 Task: Create a sub task Gather and Analyse Requirements for the task  Develop a new online tool for online course scheduling in the project BrainBoost , assign it to team member softage.5@softage.net and update the status of the sub task to  Off Track , set the priority of the sub task to High
Action: Mouse moved to (500, 401)
Screenshot: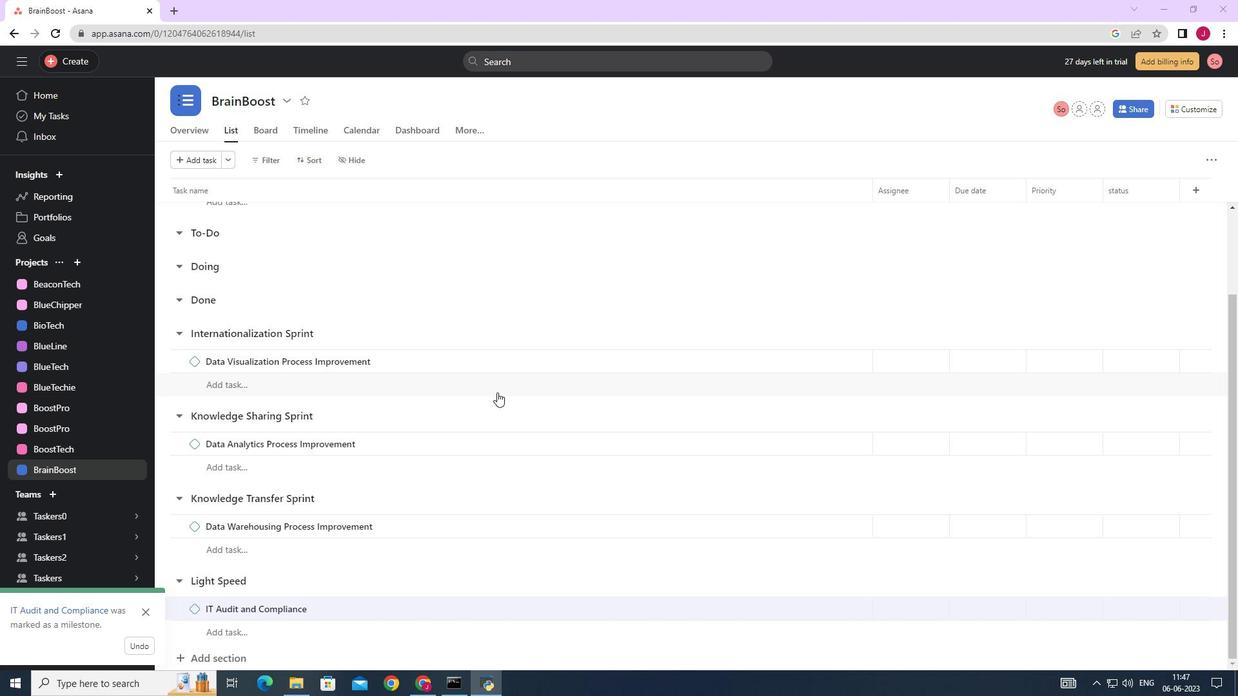
Action: Mouse scrolled (498, 397) with delta (0, 0)
Screenshot: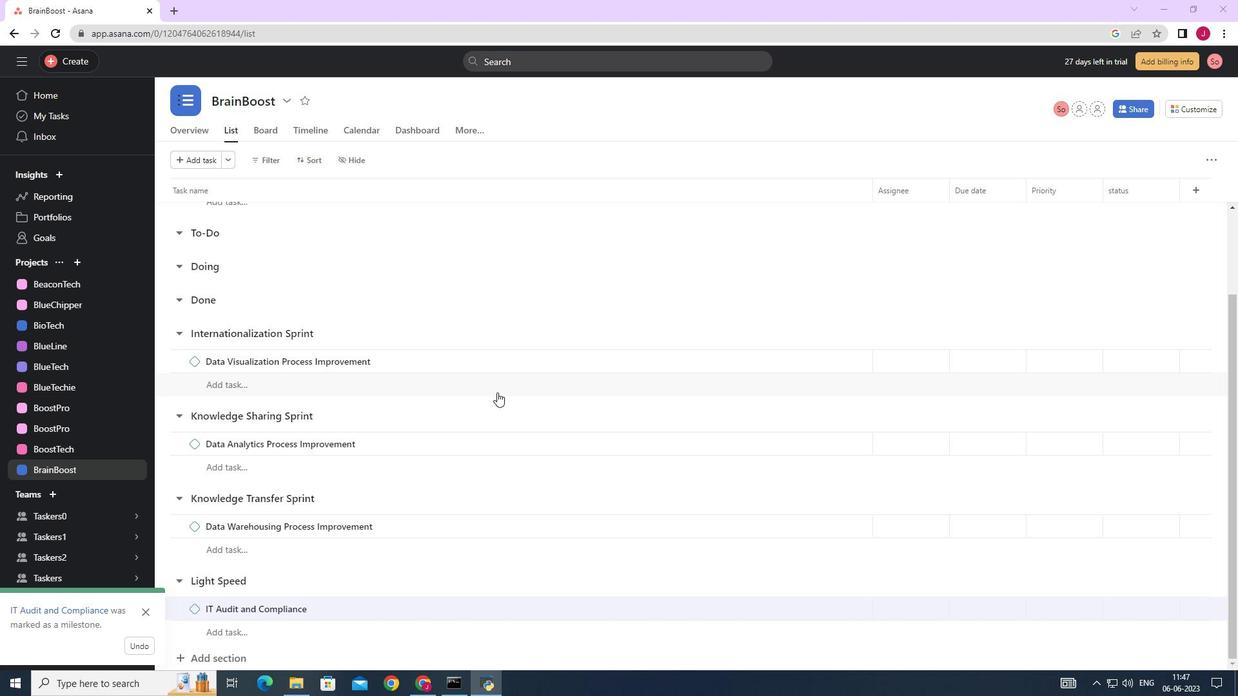 
Action: Mouse moved to (500, 402)
Screenshot: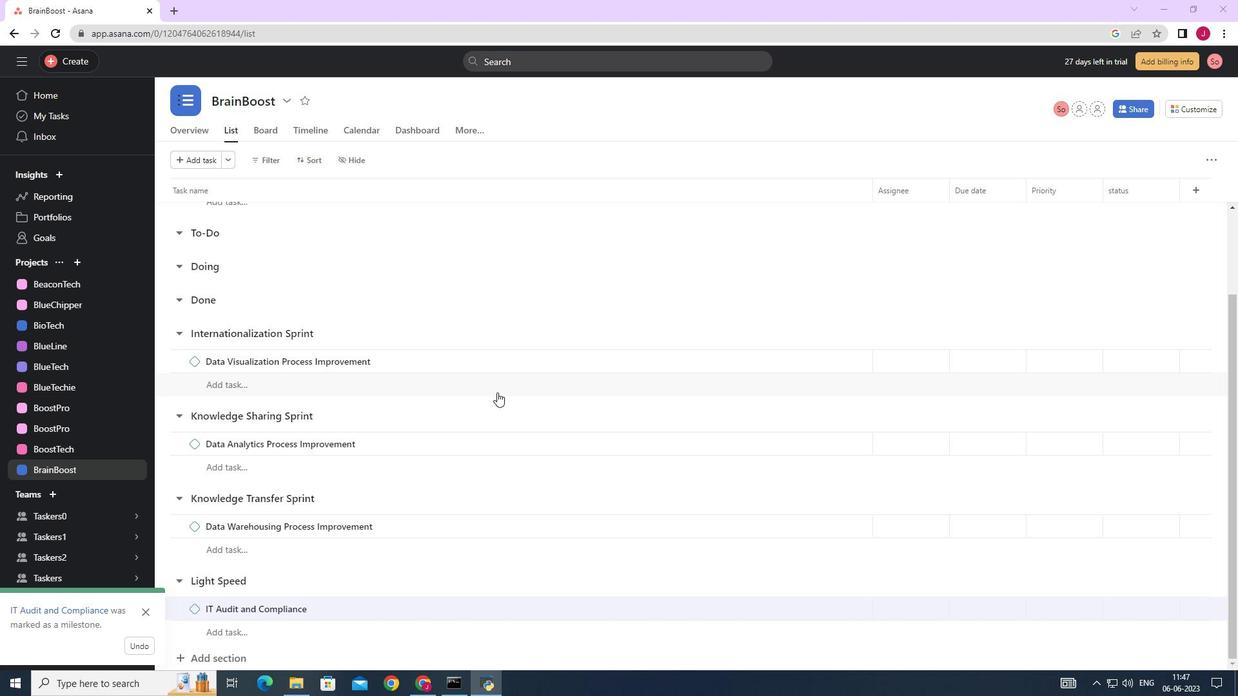 
Action: Mouse scrolled (500, 400) with delta (0, 0)
Screenshot: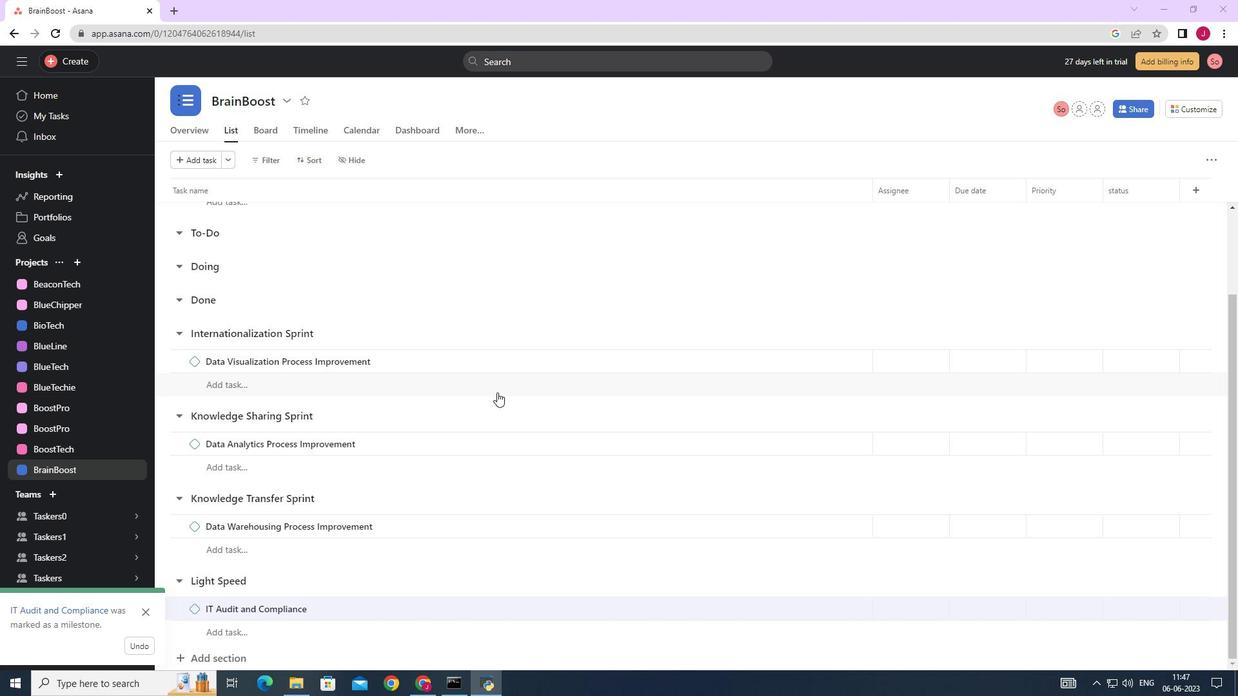 
Action: Mouse moved to (500, 402)
Screenshot: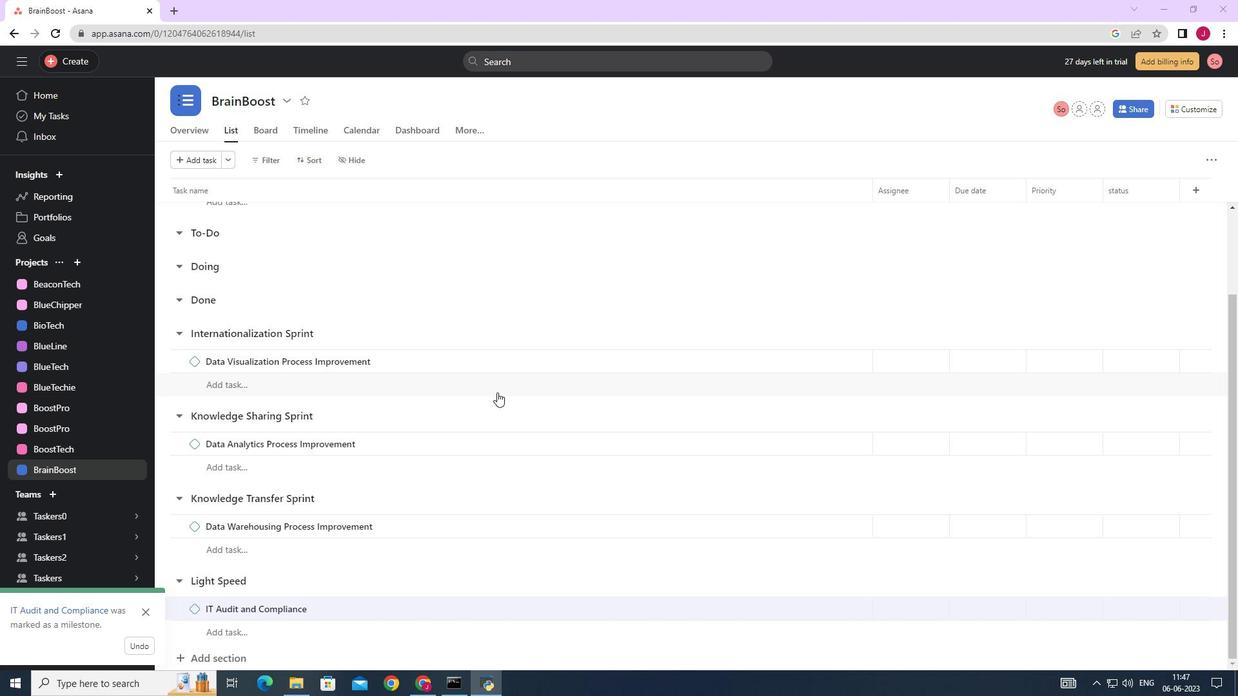 
Action: Mouse scrolled (500, 400) with delta (0, 0)
Screenshot: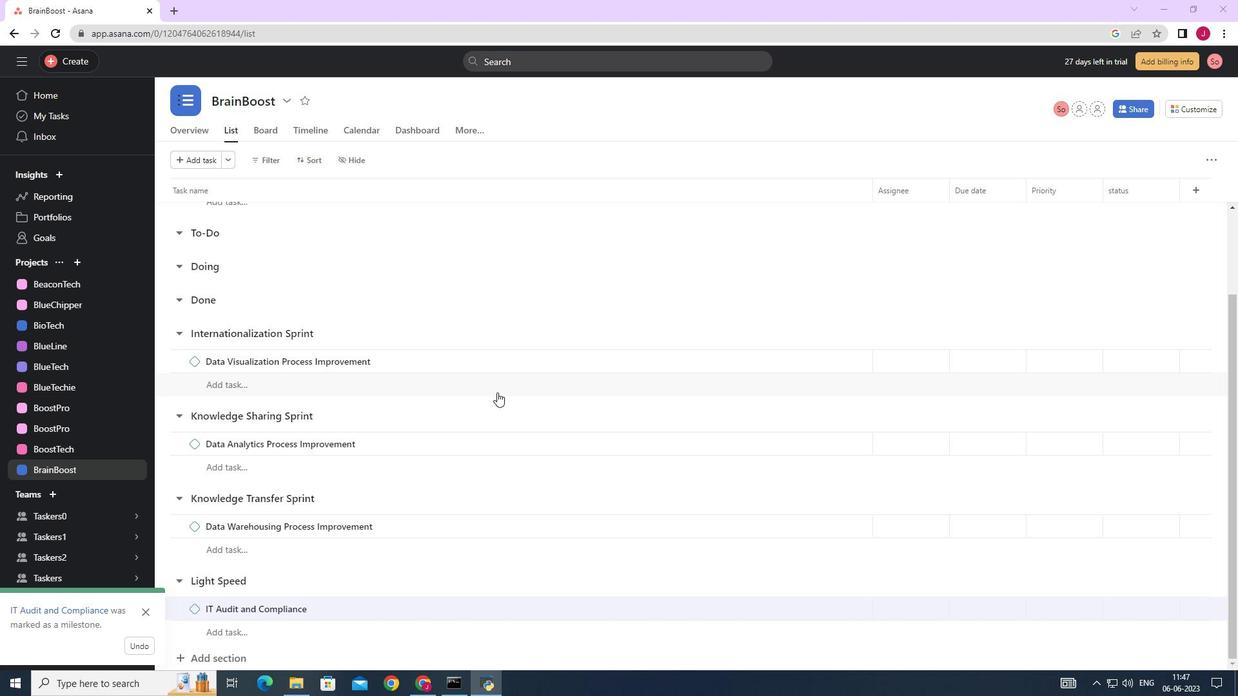 
Action: Mouse moved to (502, 403)
Screenshot: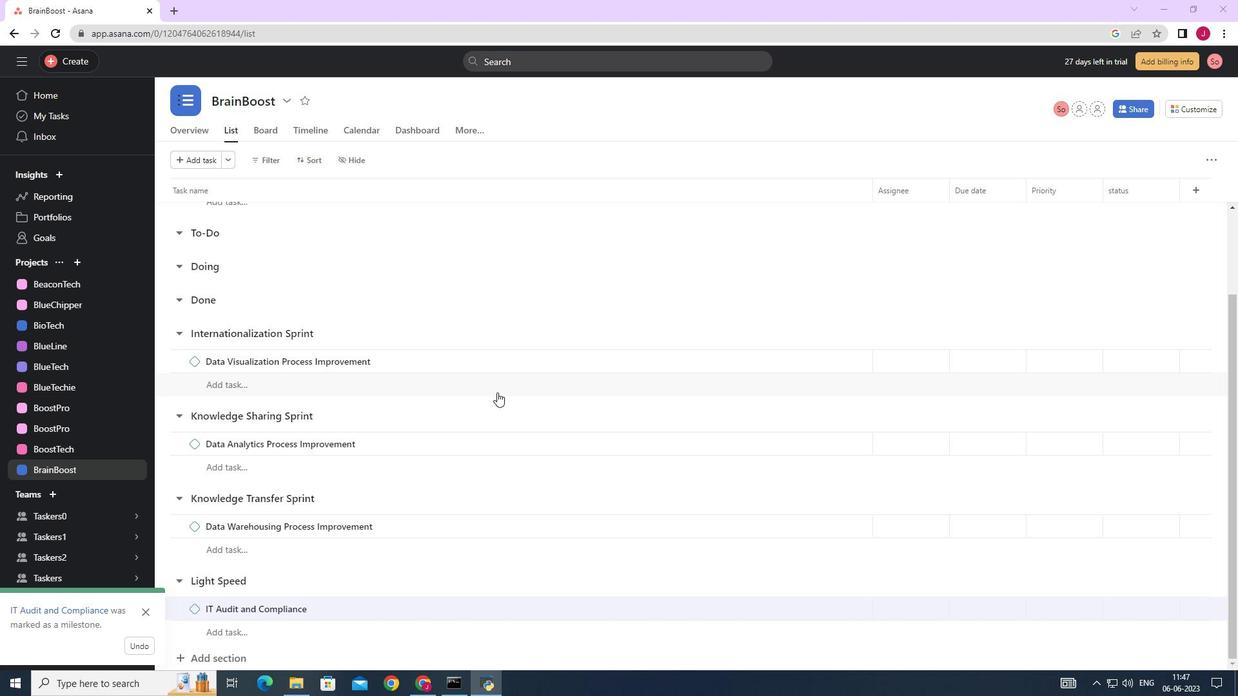
Action: Mouse scrolled (500, 402) with delta (0, 0)
Screenshot: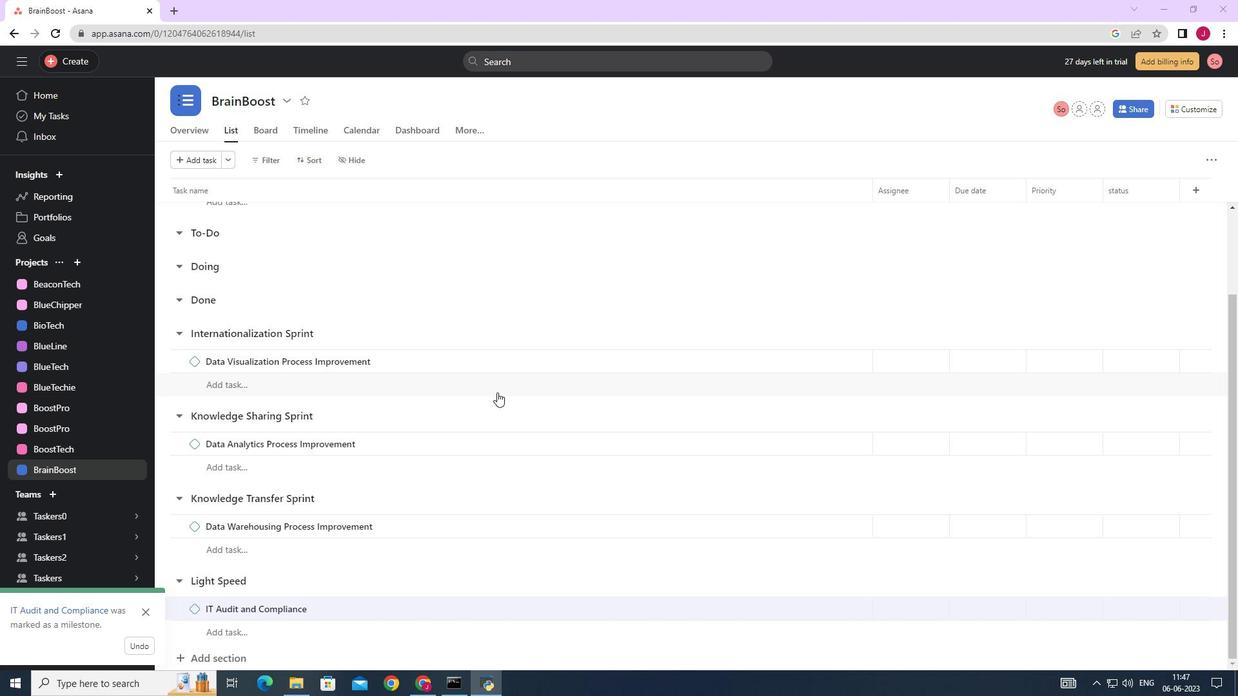 
Action: Mouse moved to (620, 220)
Screenshot: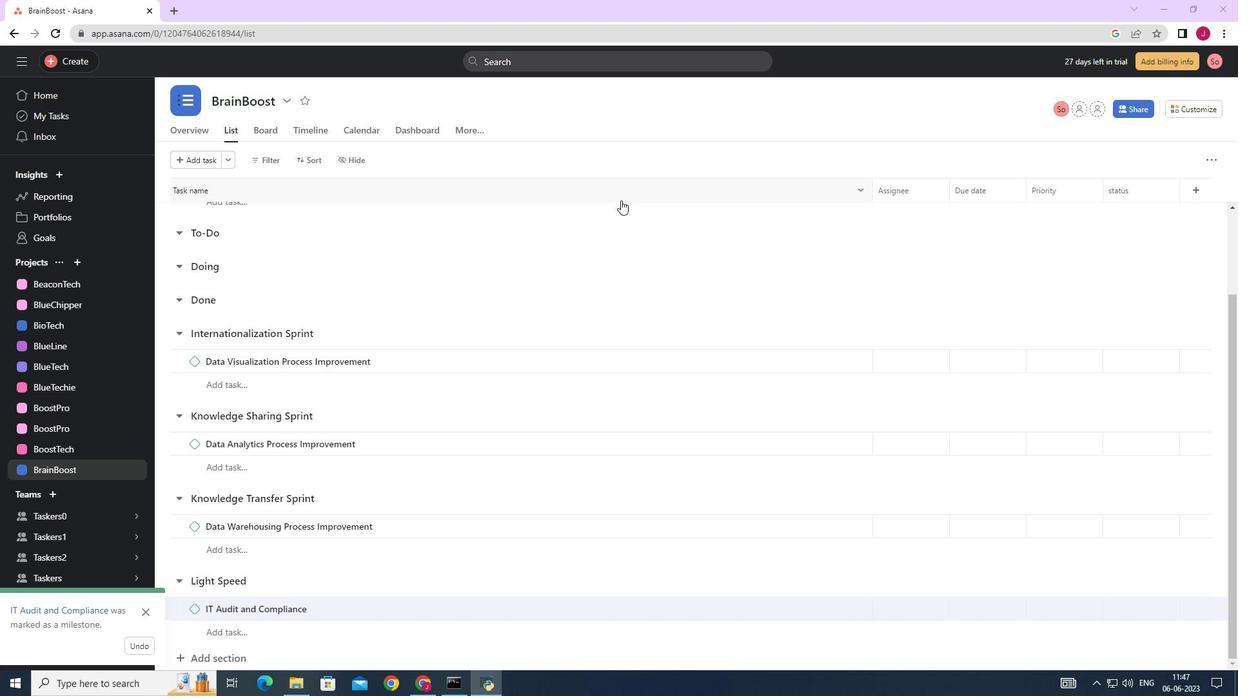 
Action: Mouse scrolled (620, 220) with delta (0, 0)
Screenshot: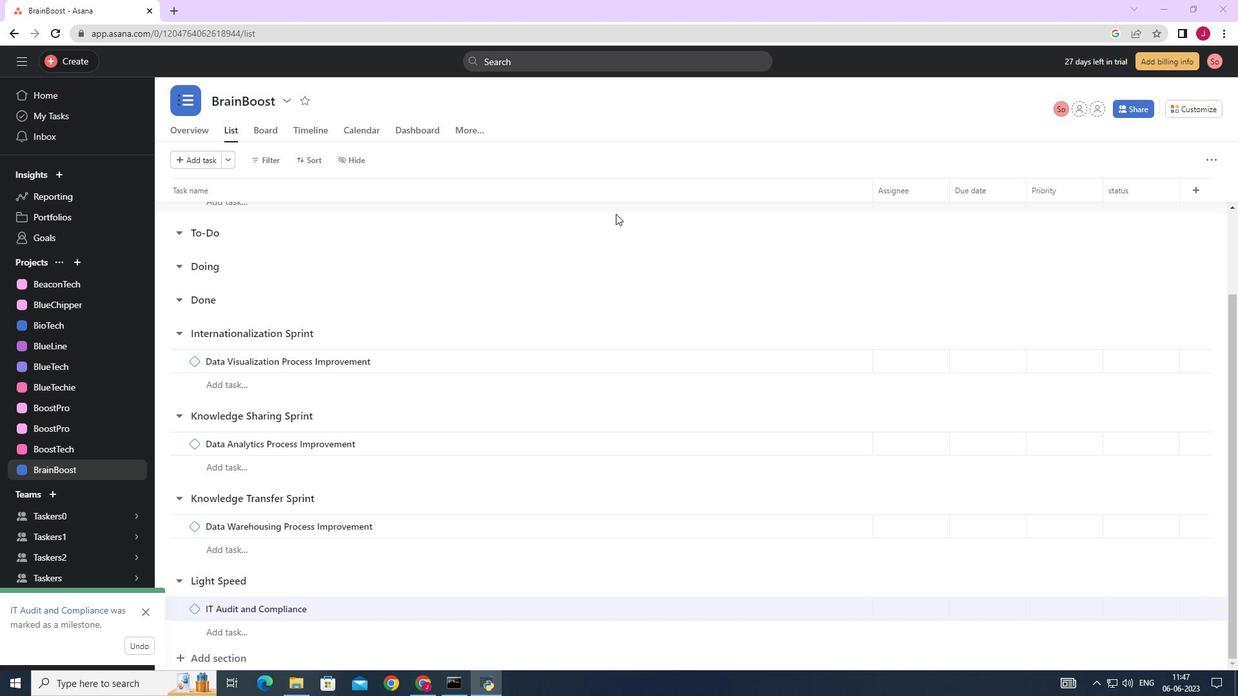 
Action: Mouse scrolled (620, 220) with delta (0, 0)
Screenshot: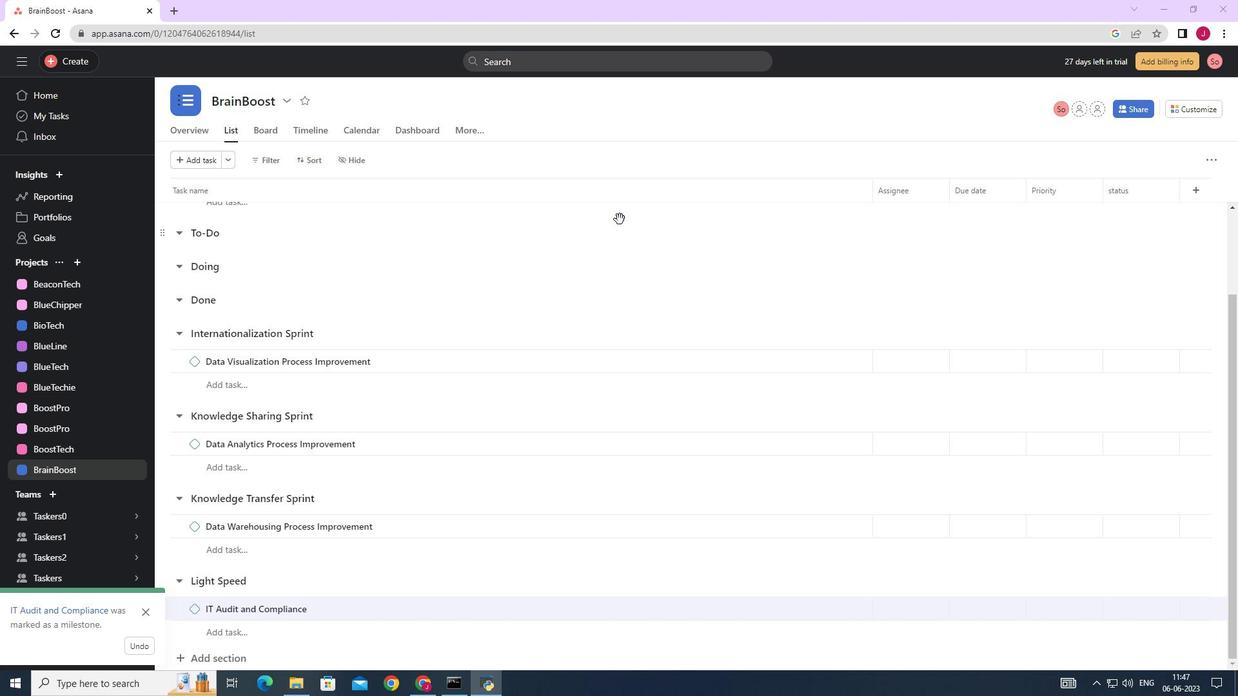 
Action: Mouse scrolled (620, 220) with delta (0, 0)
Screenshot: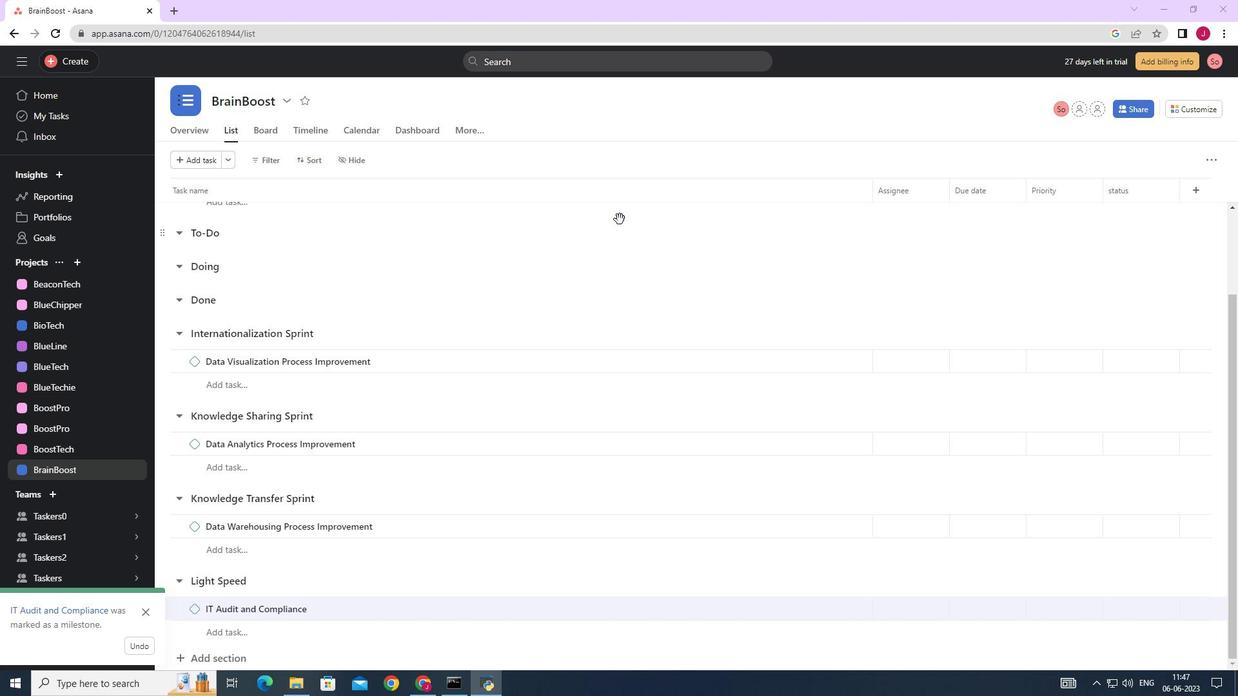 
Action: Mouse scrolled (620, 220) with delta (0, 0)
Screenshot: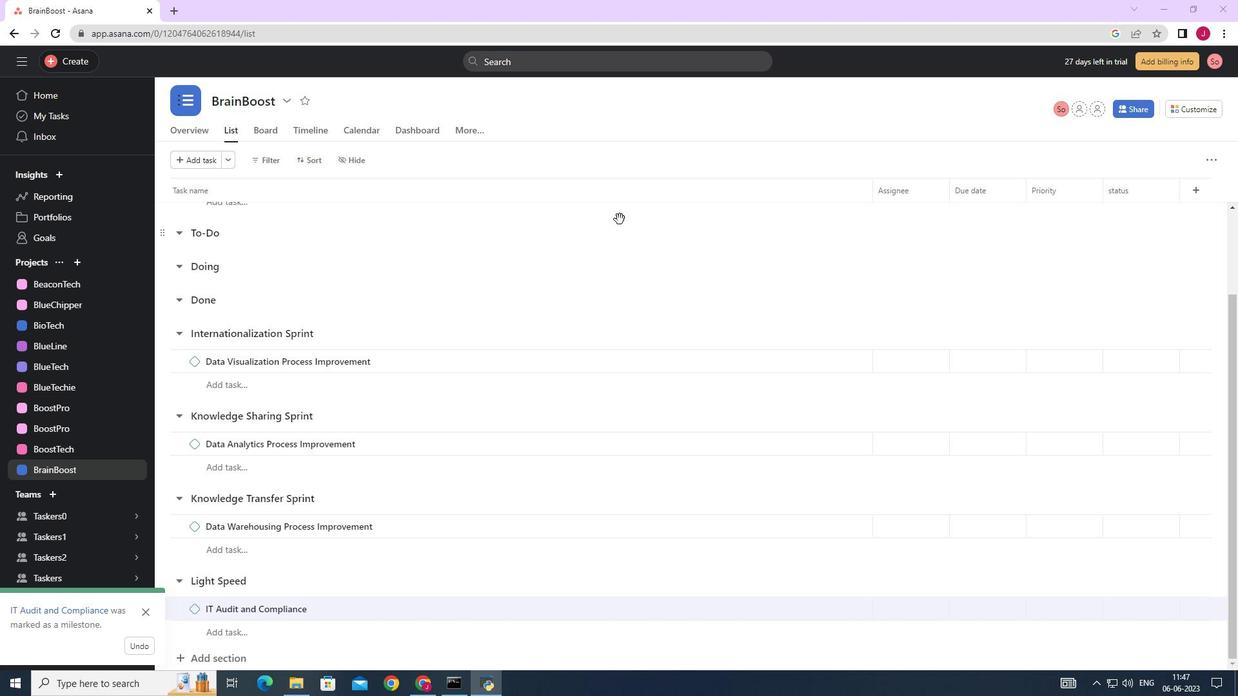 
Action: Mouse moved to (740, 287)
Screenshot: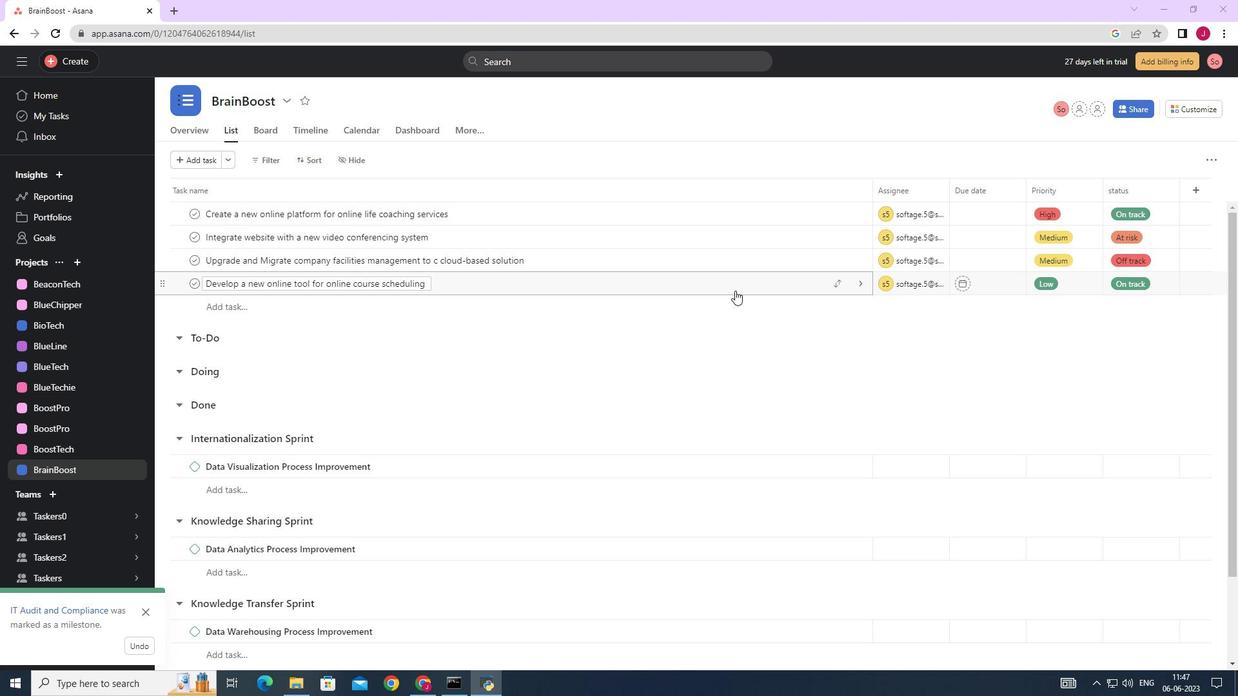 
Action: Mouse pressed left at (740, 287)
Screenshot: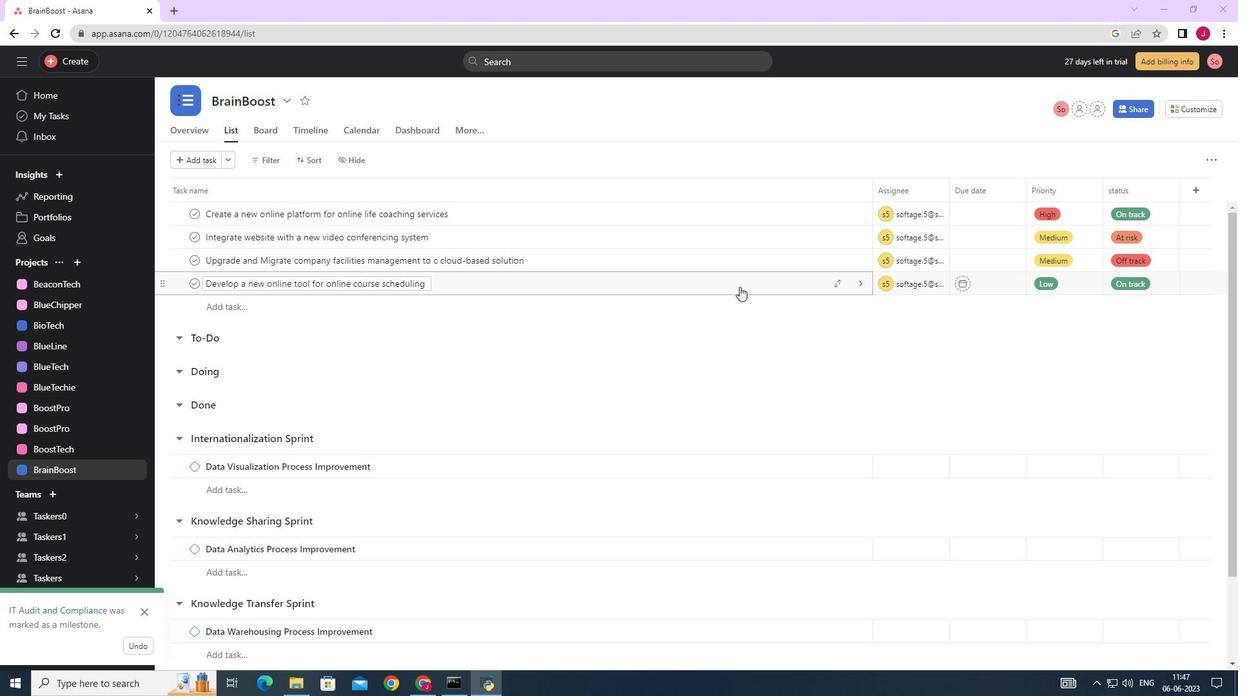 
Action: Mouse moved to (944, 438)
Screenshot: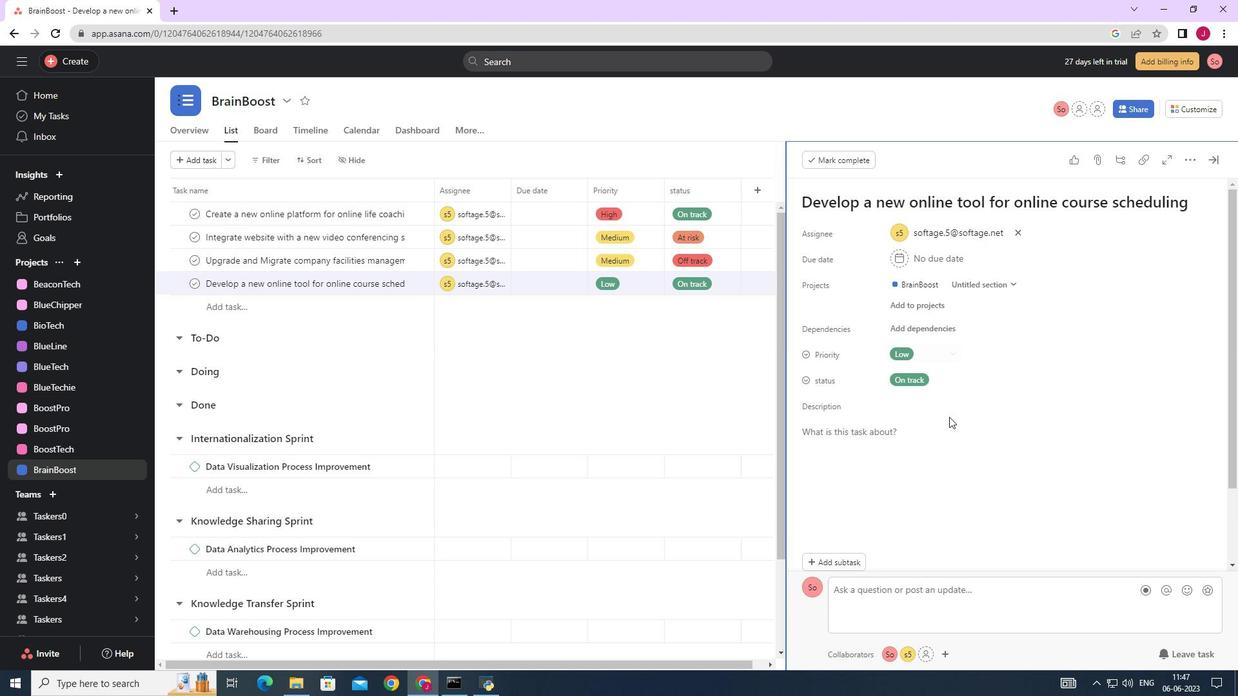 
Action: Mouse scrolled (944, 437) with delta (0, 0)
Screenshot: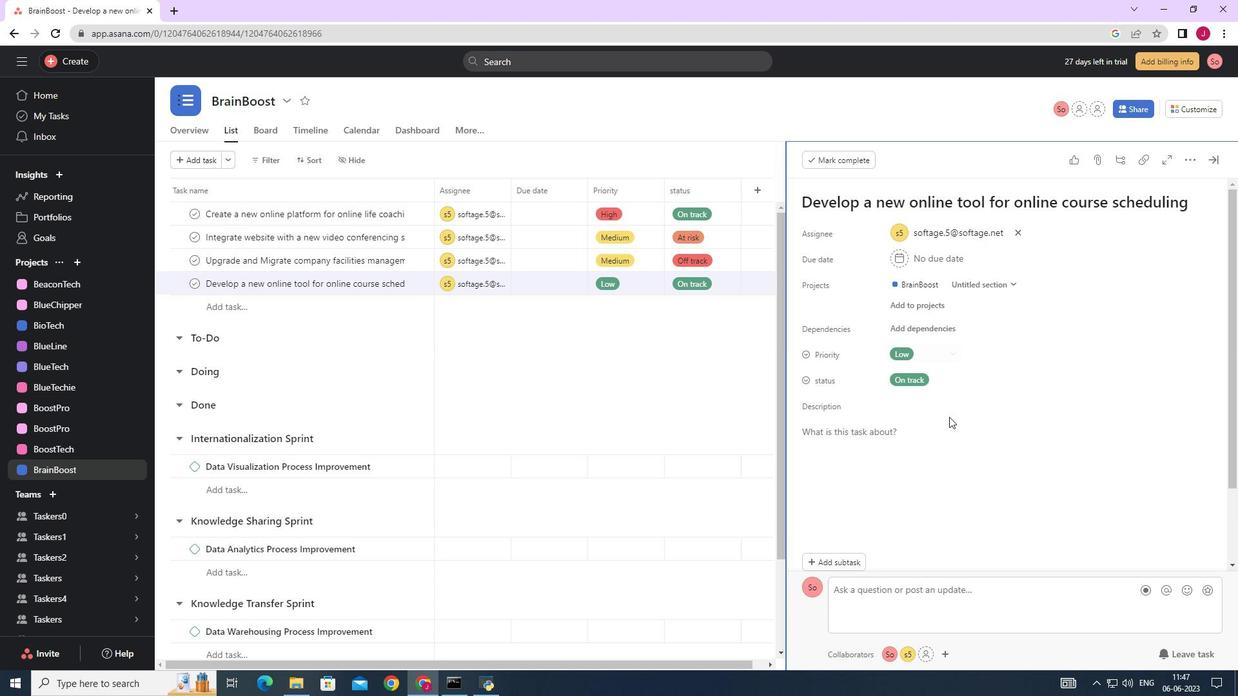 
Action: Mouse moved to (944, 440)
Screenshot: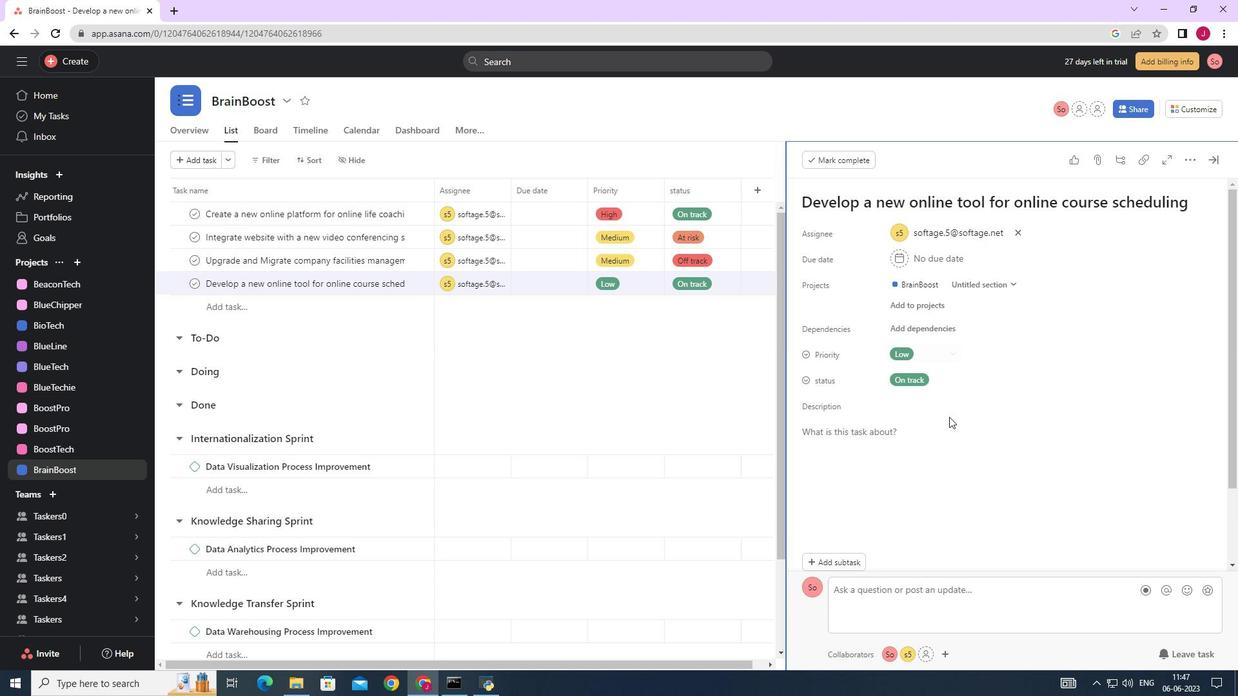
Action: Mouse scrolled (944, 440) with delta (0, 0)
Screenshot: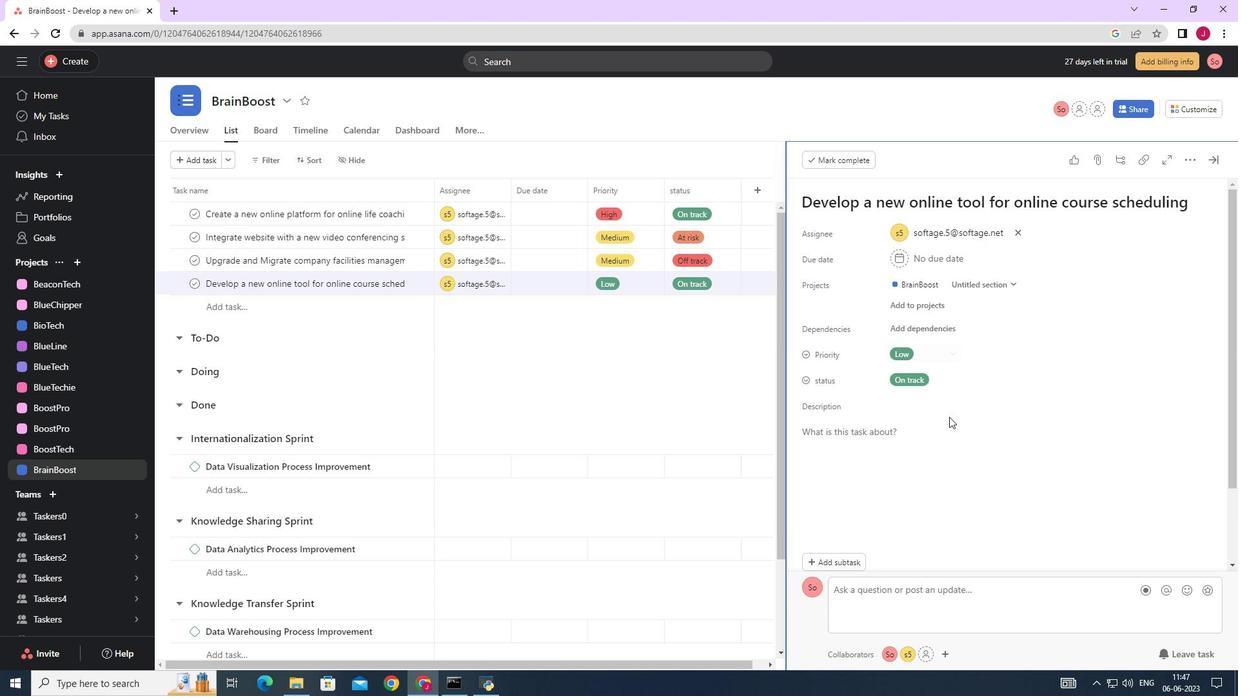 
Action: Mouse moved to (943, 442)
Screenshot: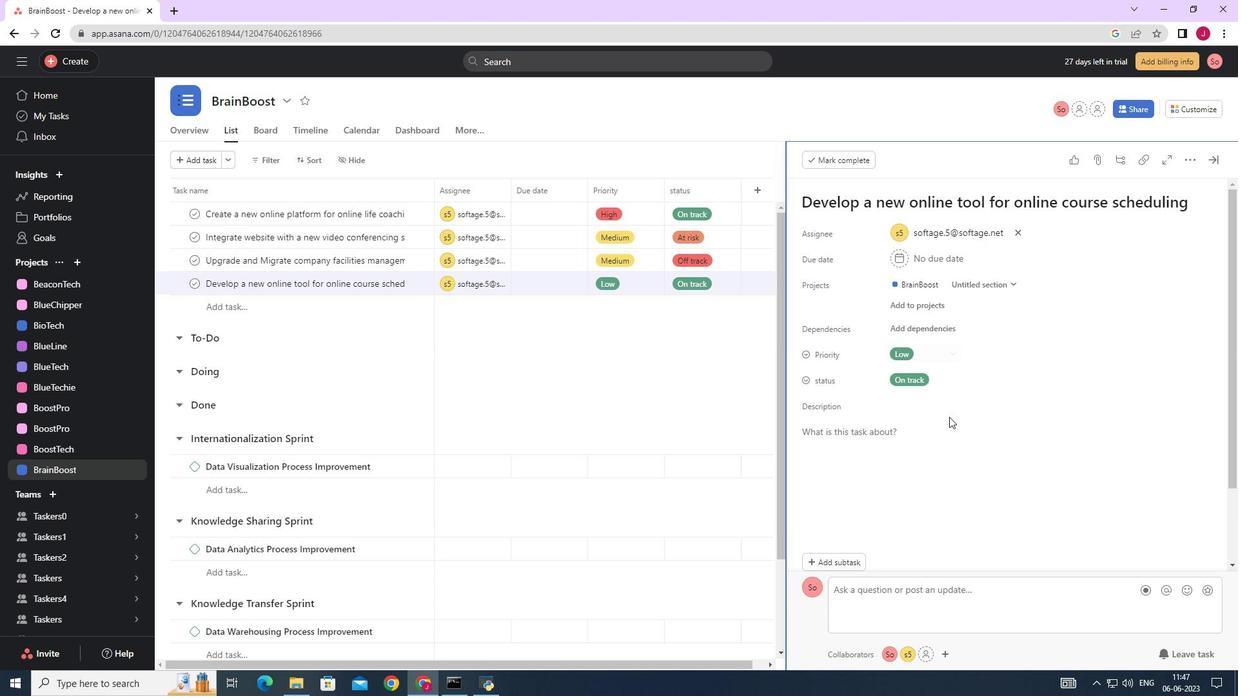 
Action: Mouse scrolled (943, 441) with delta (0, 0)
Screenshot: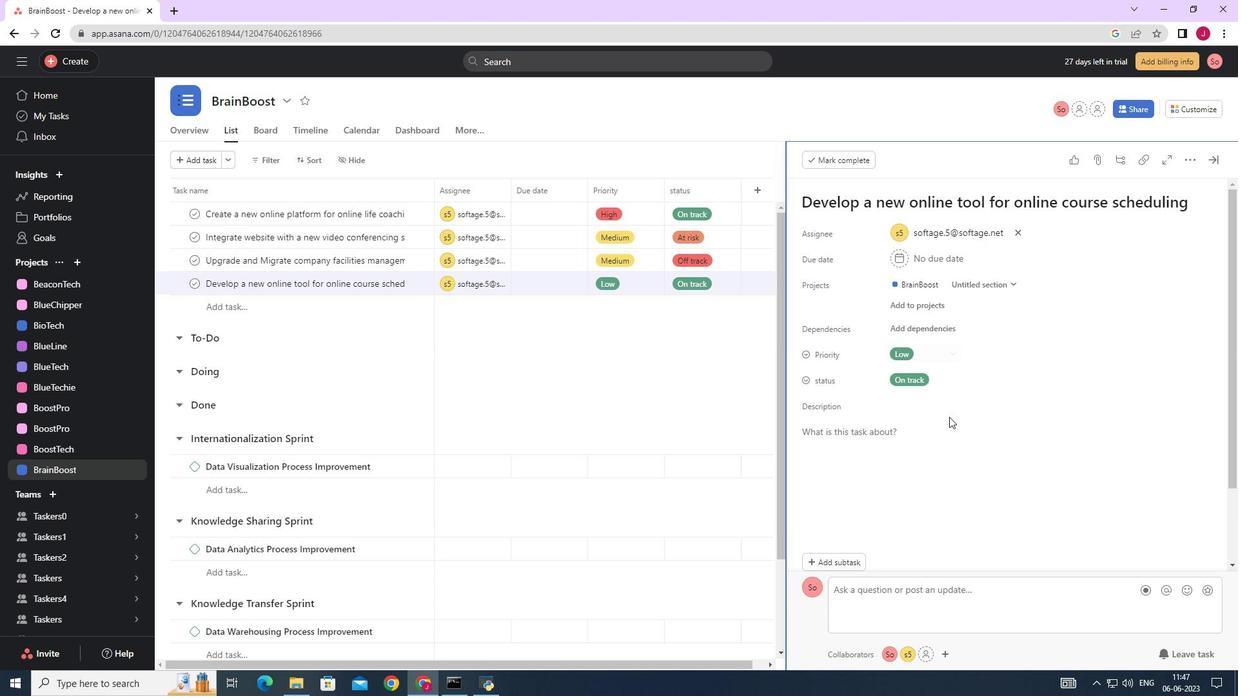 
Action: Mouse moved to (943, 444)
Screenshot: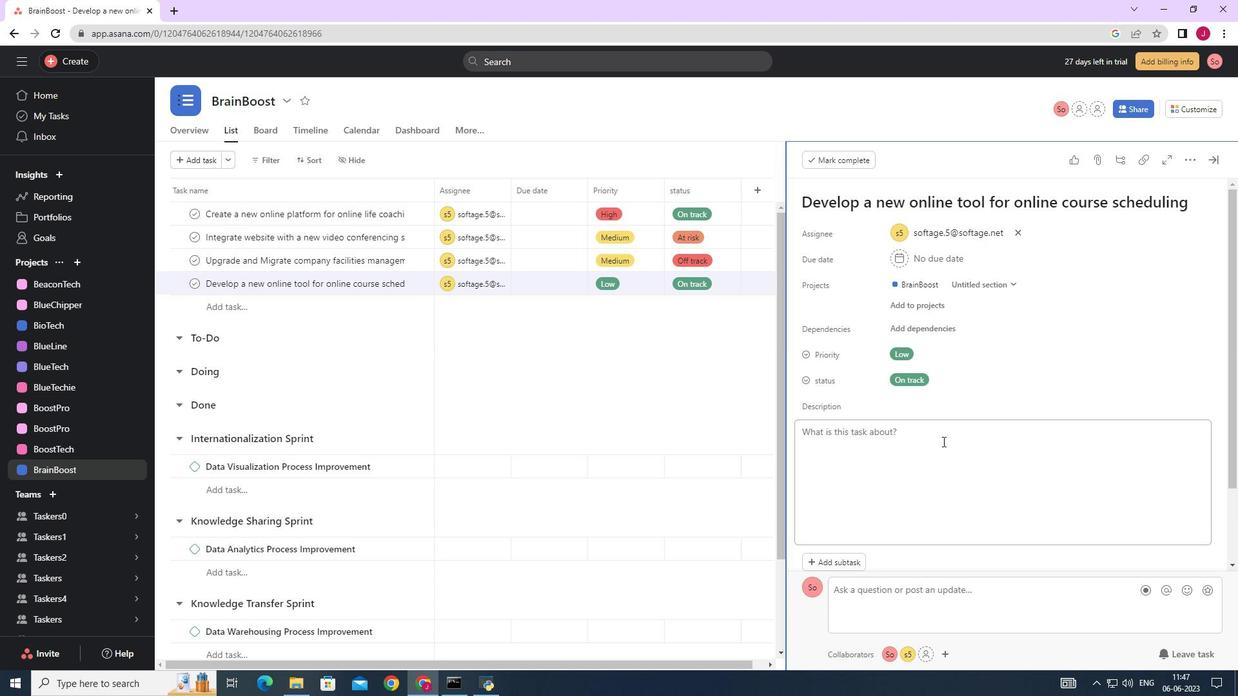 
Action: Mouse scrolled (943, 443) with delta (0, 0)
Screenshot: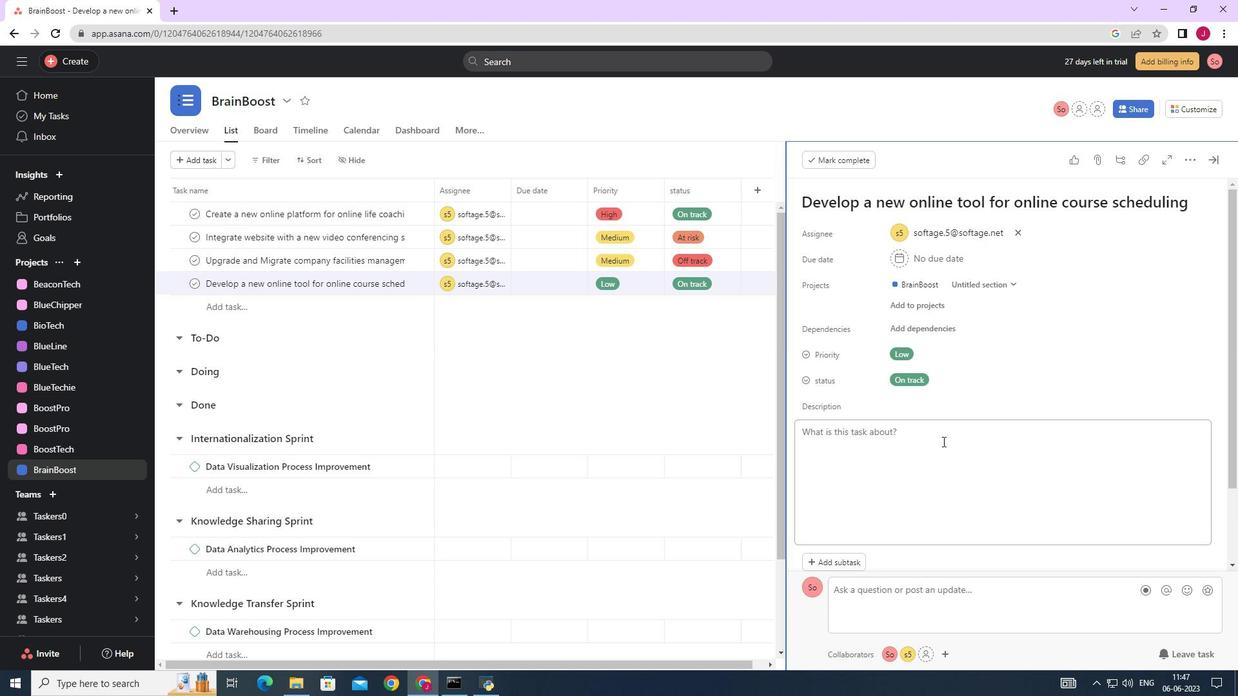 
Action: Mouse moved to (872, 511)
Screenshot: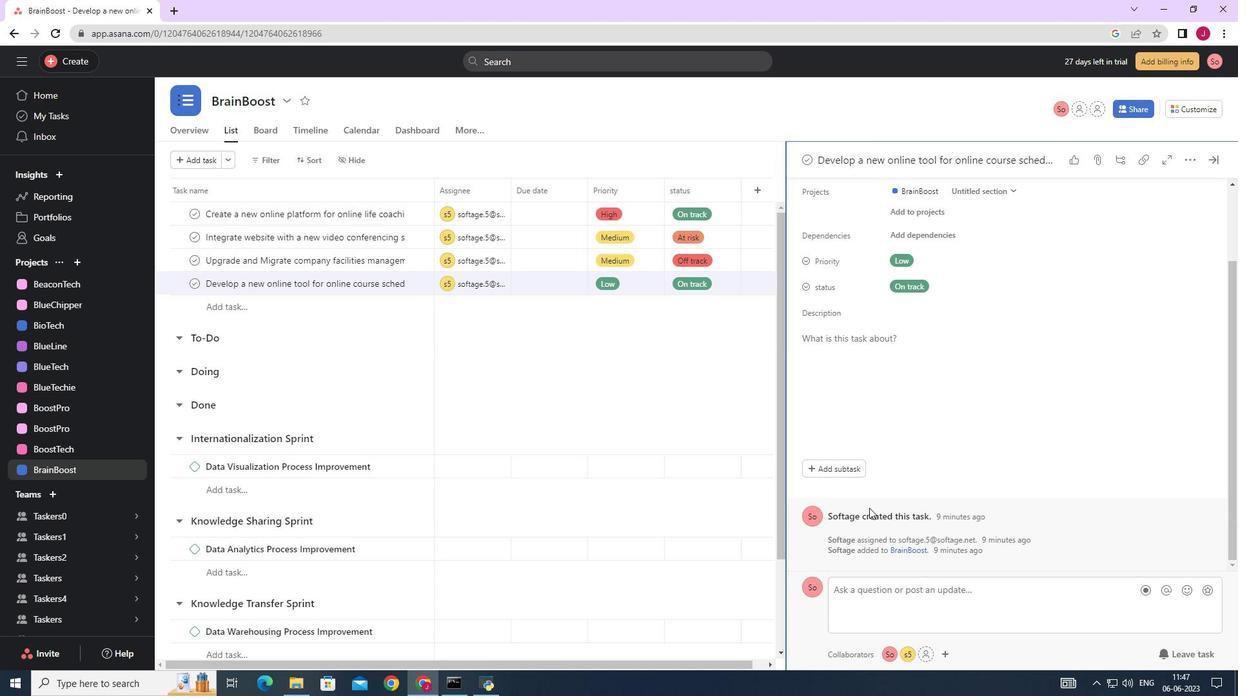 
Action: Mouse scrolled (872, 511) with delta (0, 0)
Screenshot: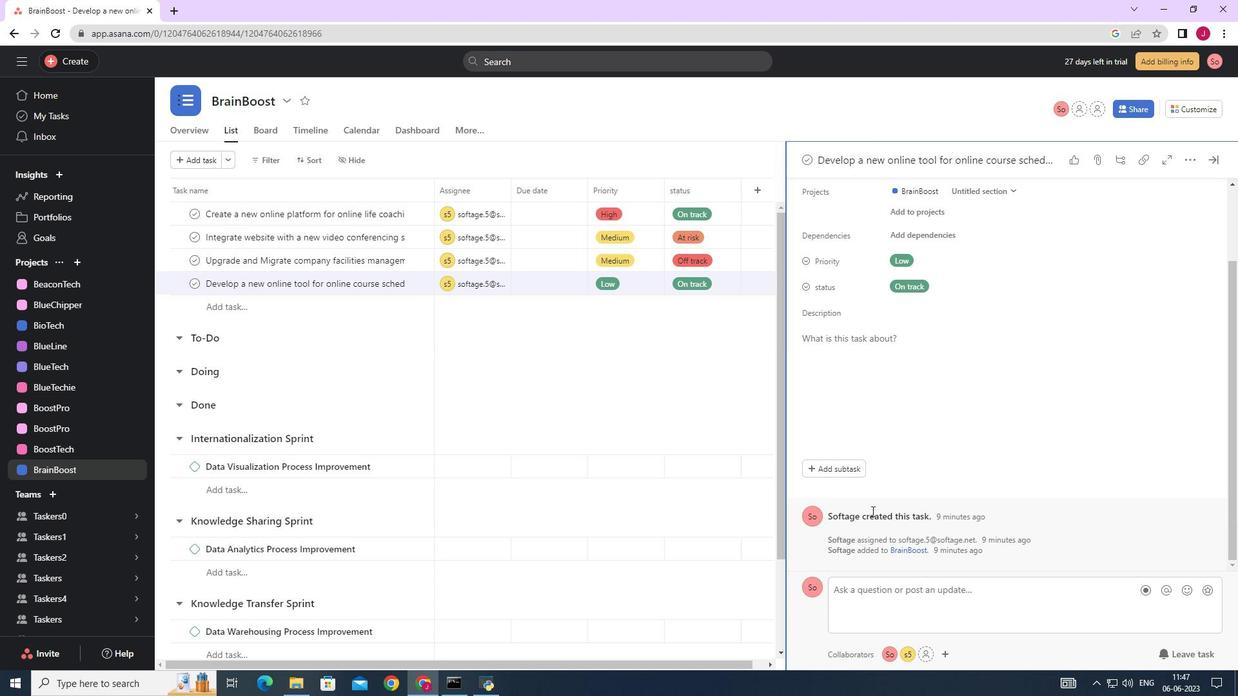 
Action: Mouse scrolled (872, 511) with delta (0, 0)
Screenshot: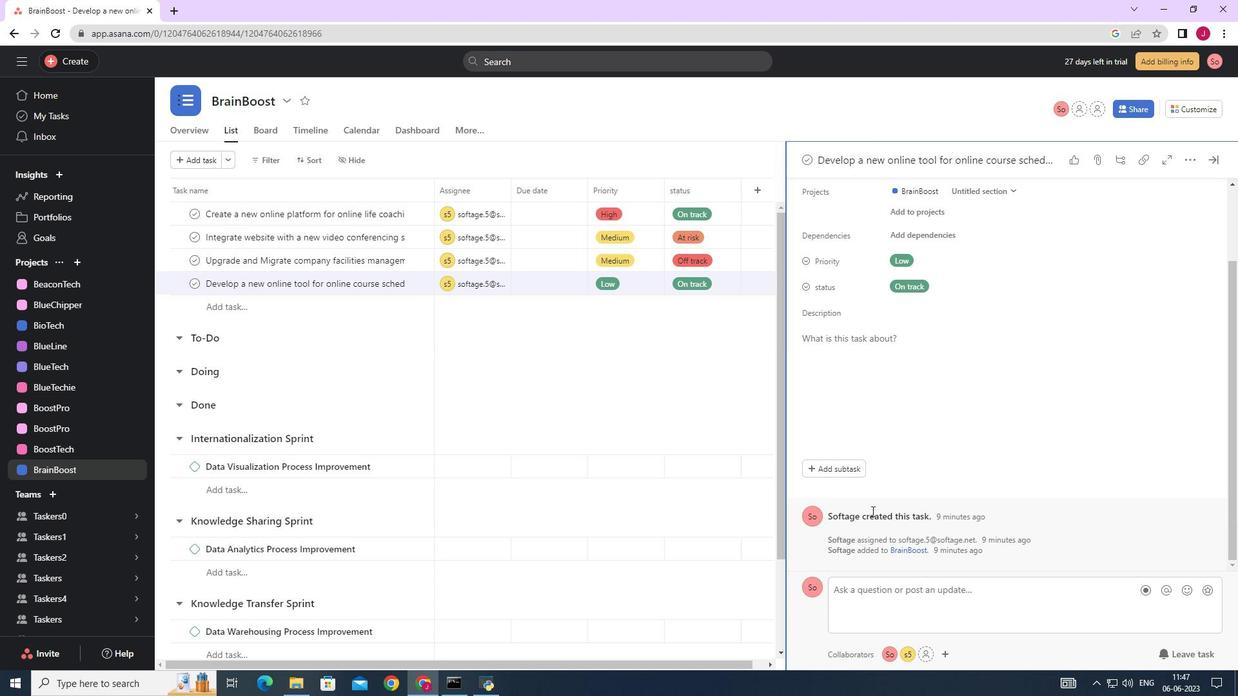 
Action: Mouse scrolled (872, 511) with delta (0, 0)
Screenshot: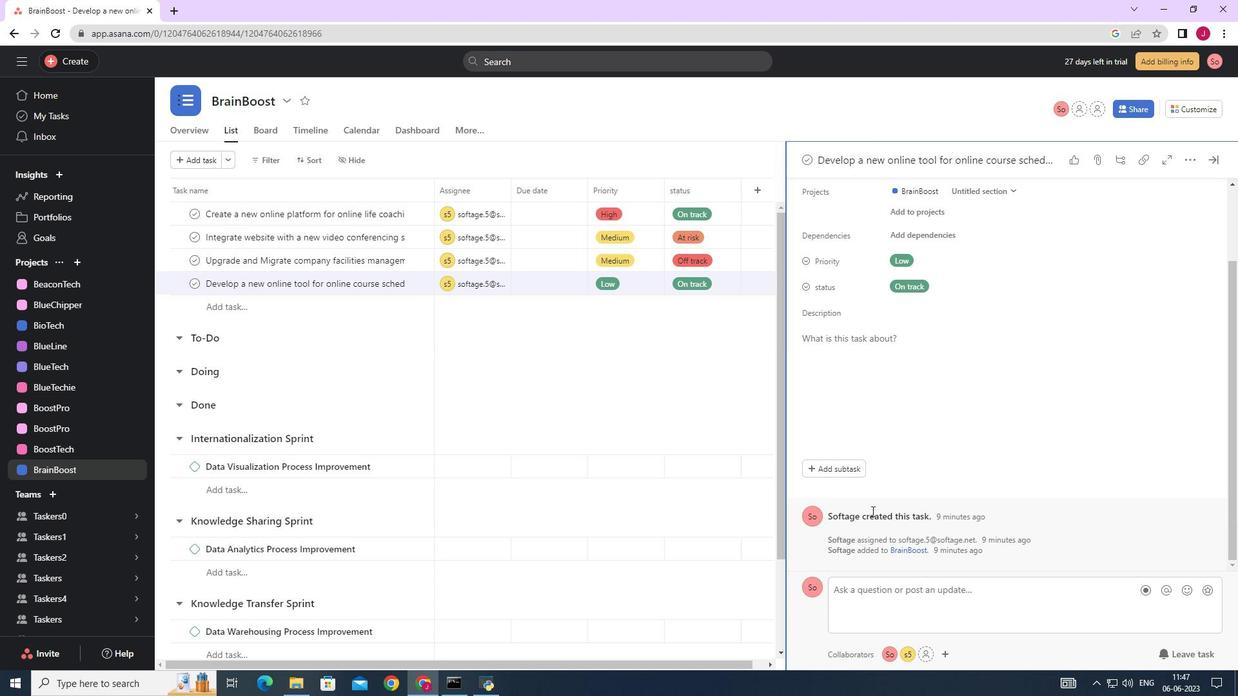 
Action: Mouse scrolled (872, 511) with delta (0, 0)
Screenshot: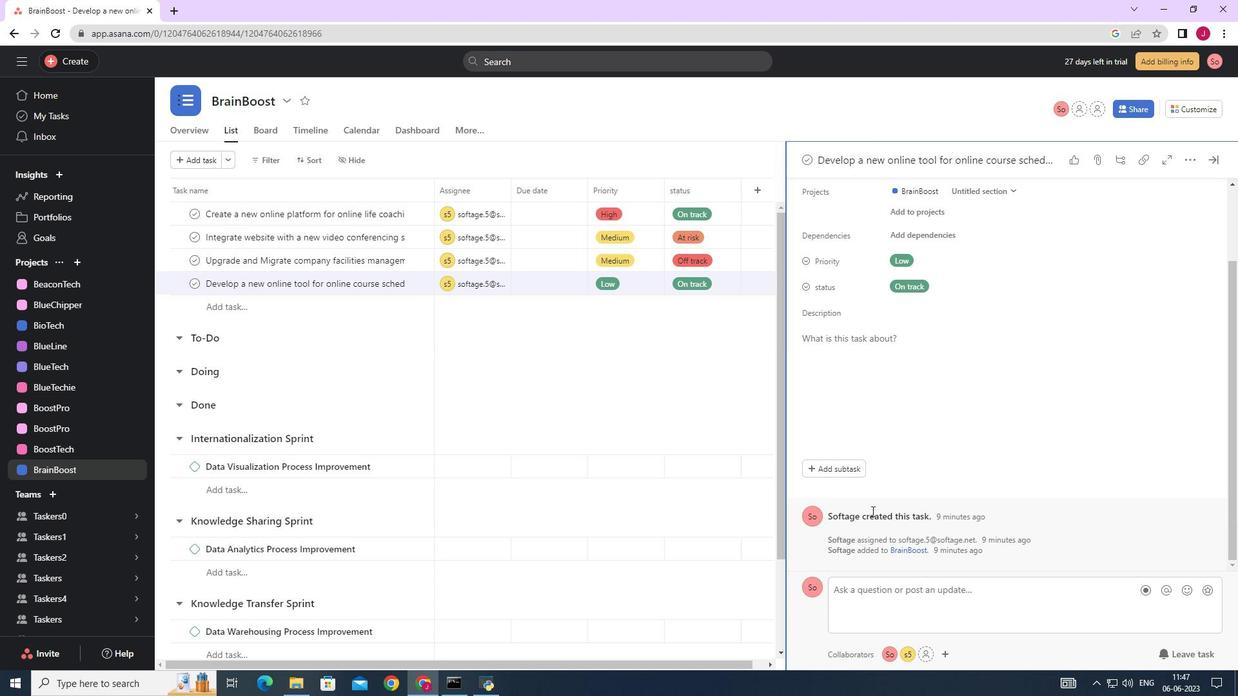 
Action: Mouse moved to (847, 467)
Screenshot: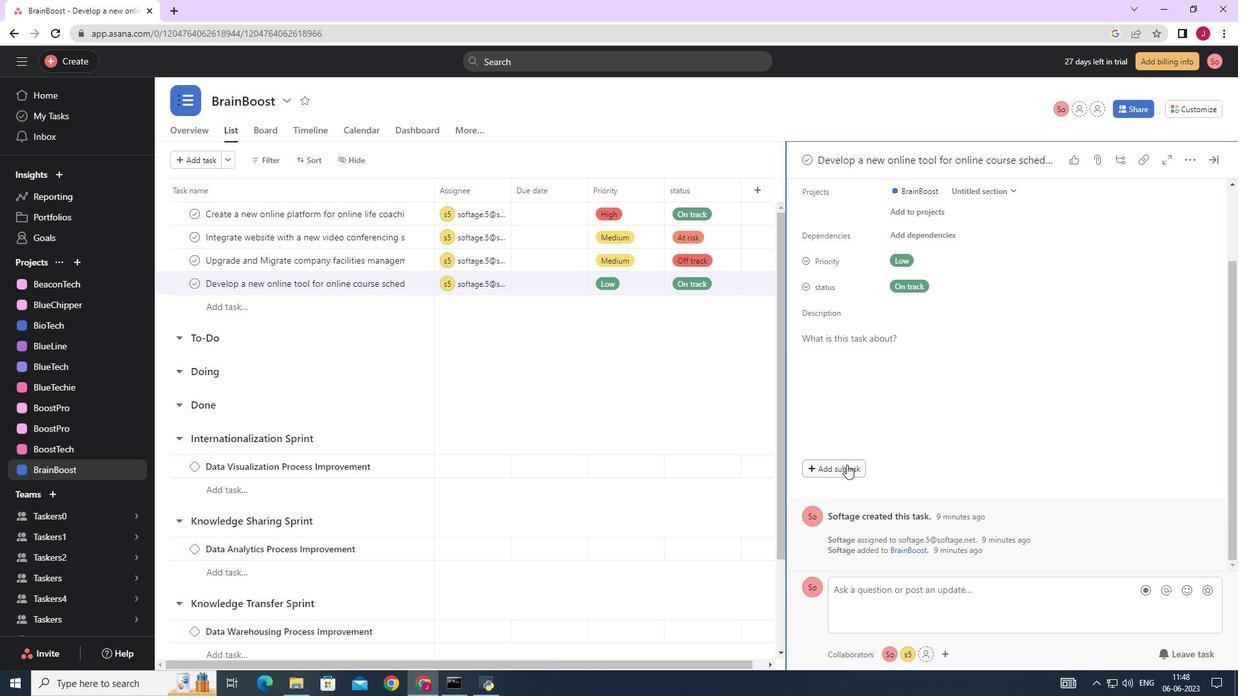 
Action: Mouse pressed left at (847, 467)
Screenshot: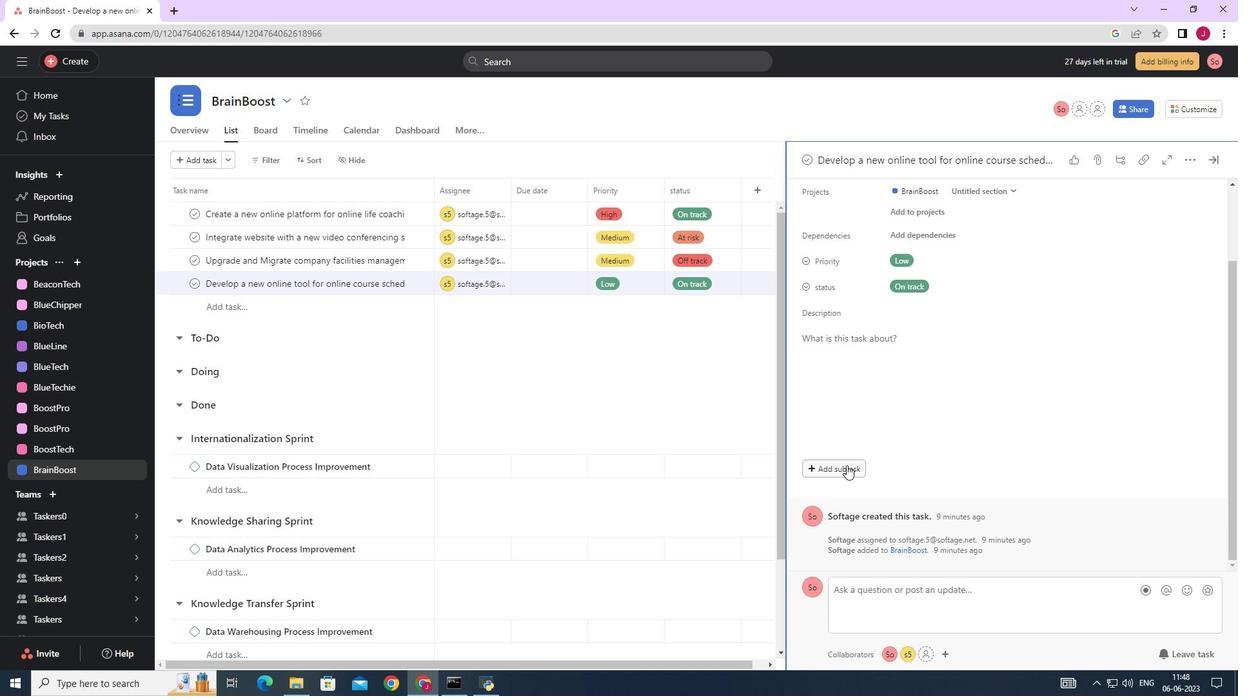 
Action: Key pressed <Key.caps_lock>G<Key.caps_lock>ather<Key.space>and<Key.space><Key.caps_lock>A<Key.caps_lock>nalyse<Key.space><Key.caps_lock>R<Key.caps_lock>equirements
Screenshot: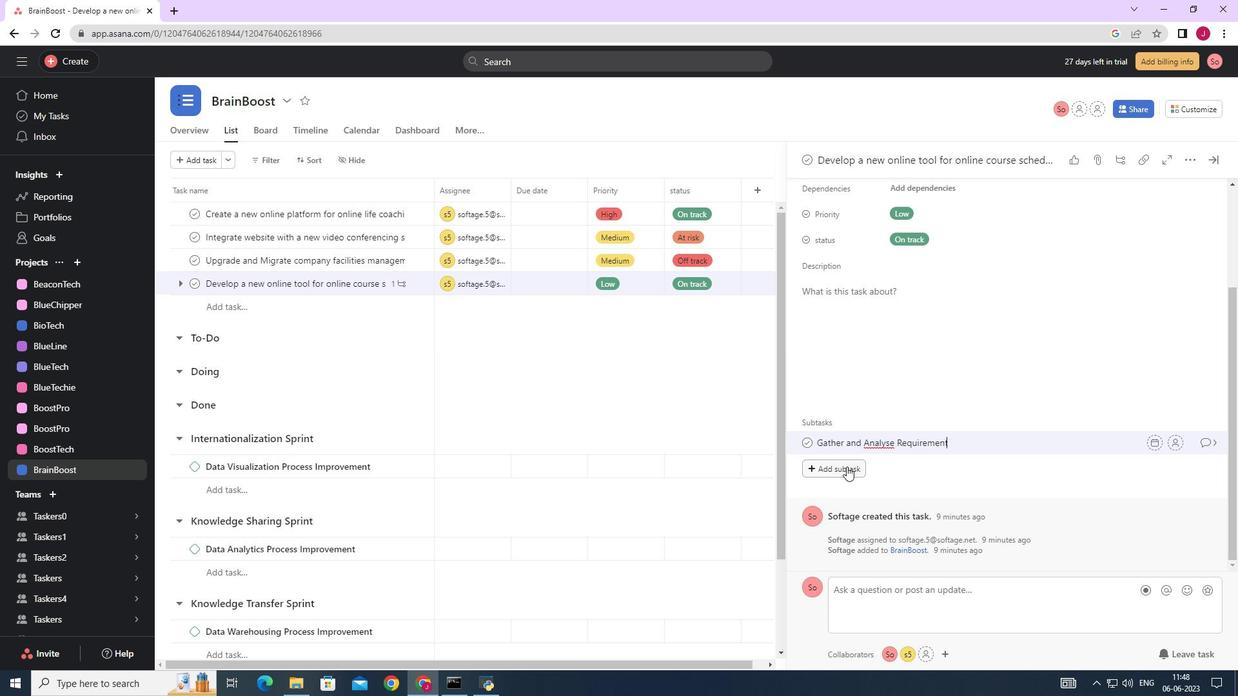 
Action: Mouse moved to (1174, 447)
Screenshot: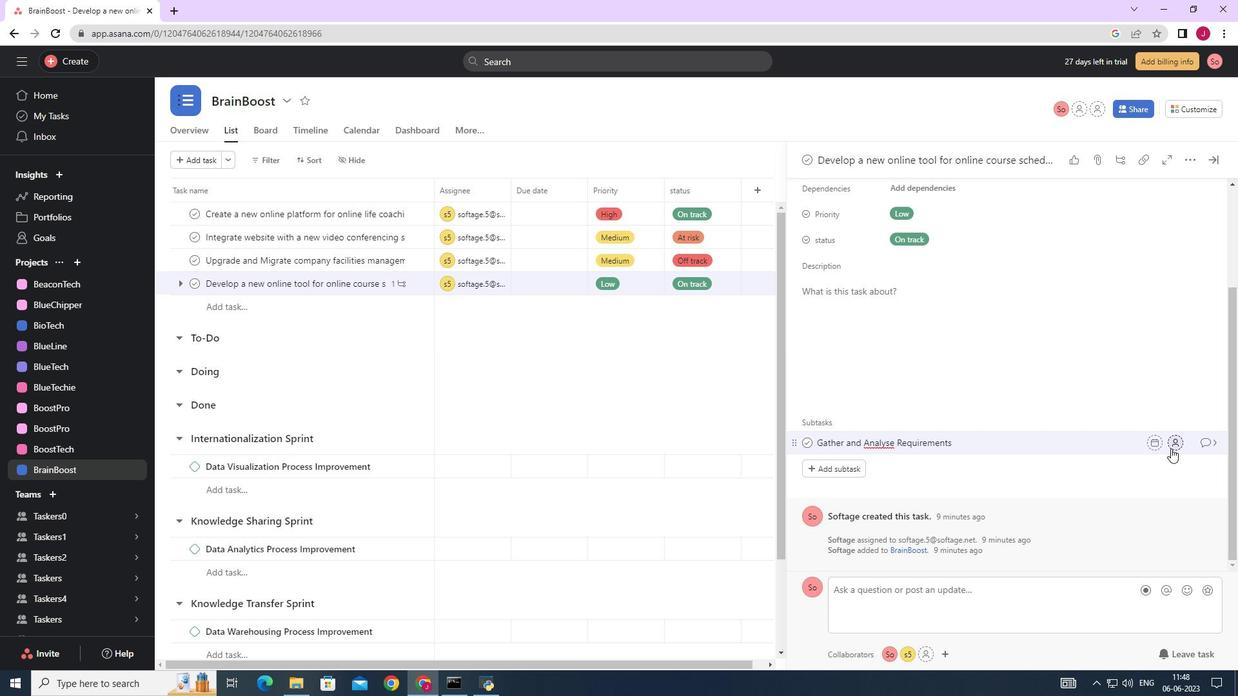 
Action: Mouse pressed left at (1174, 447)
Screenshot: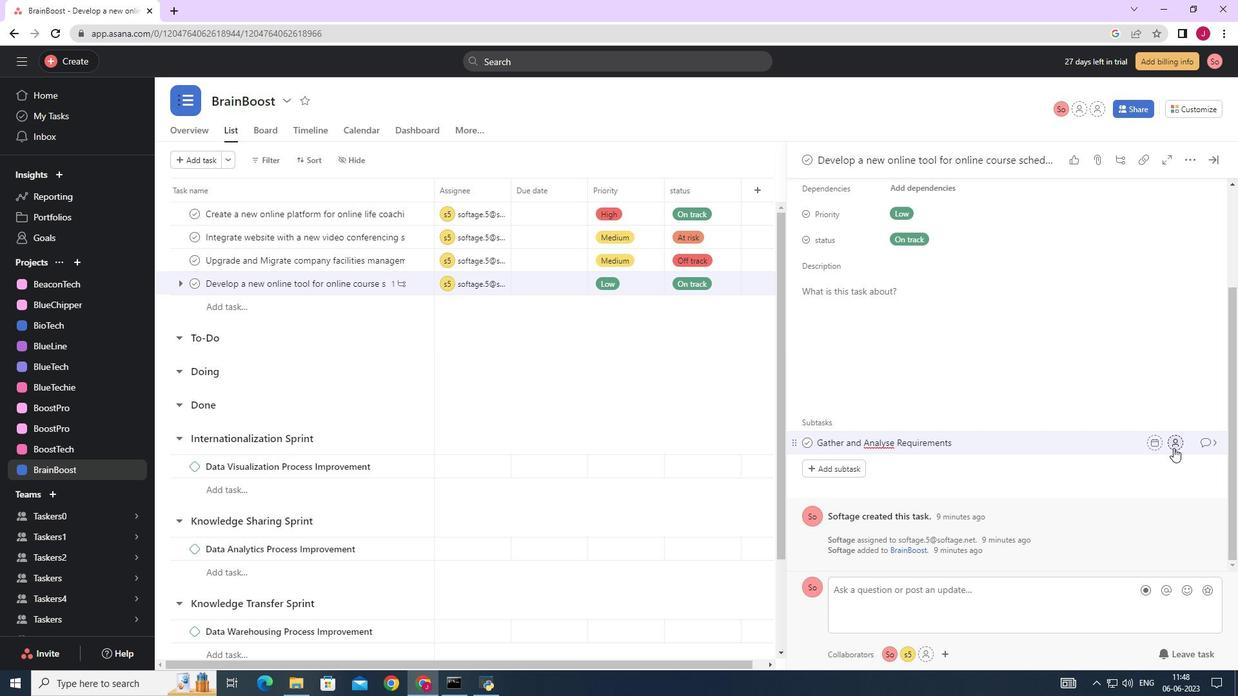 
Action: Mouse moved to (1174, 446)
Screenshot: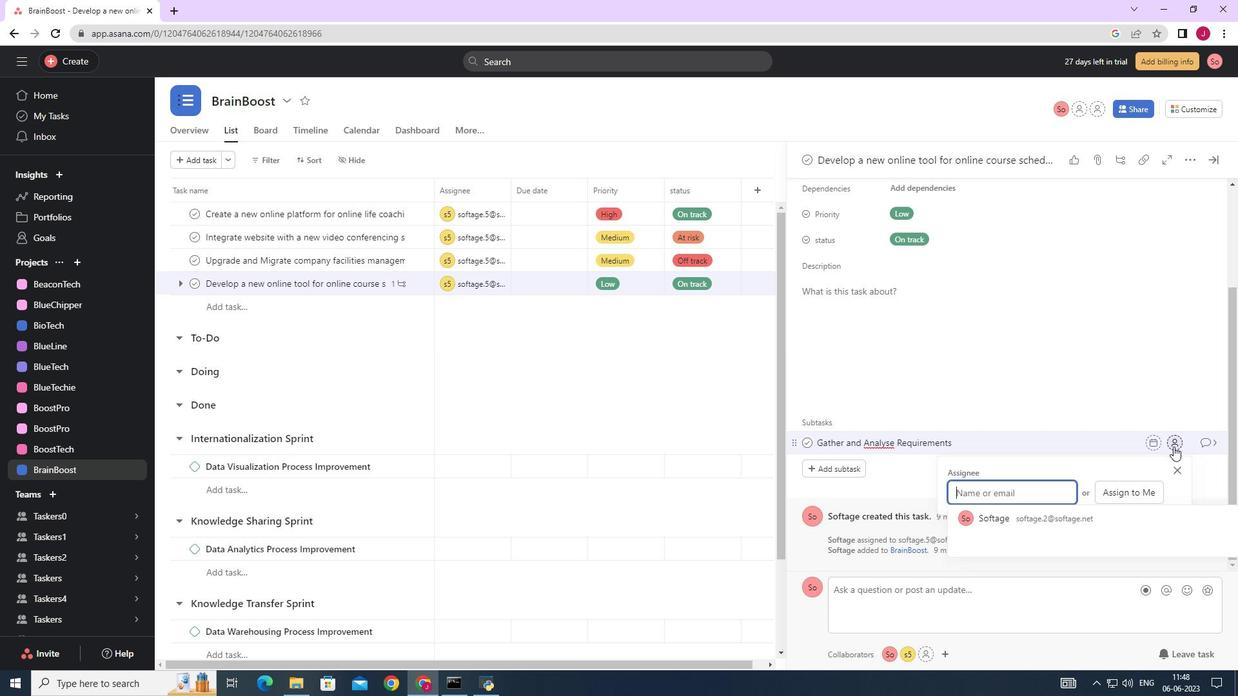 
Action: Key pressed softage.5
Screenshot: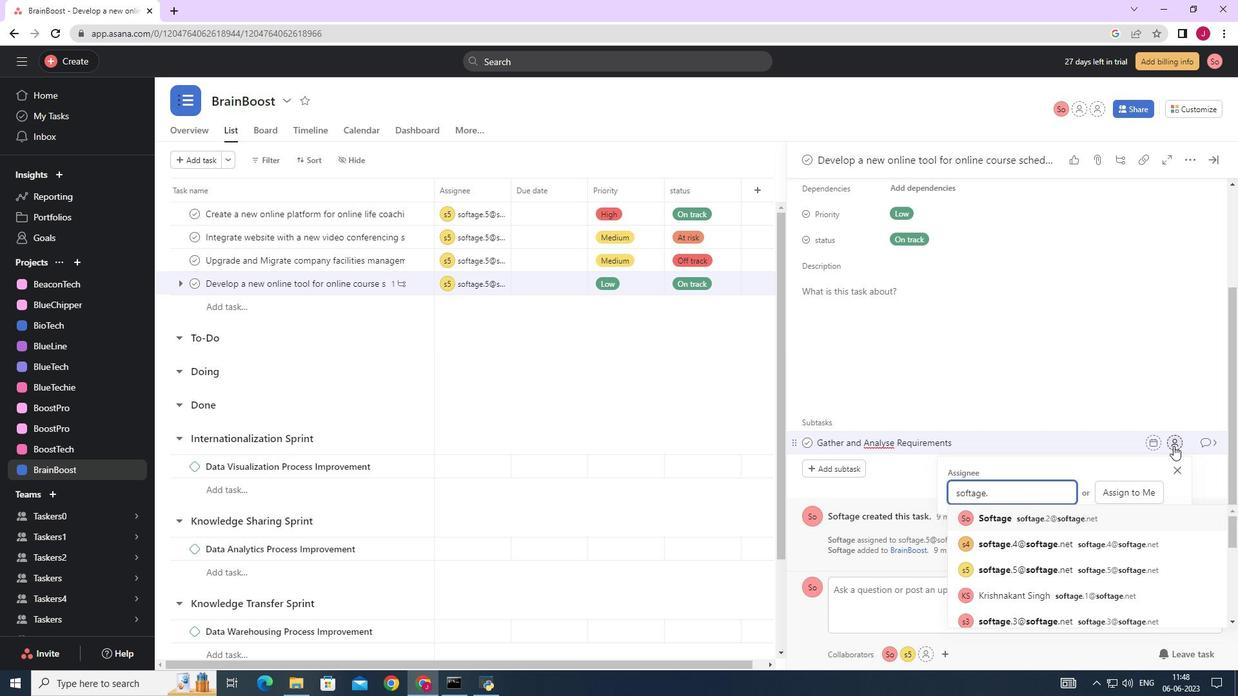 
Action: Mouse moved to (1037, 518)
Screenshot: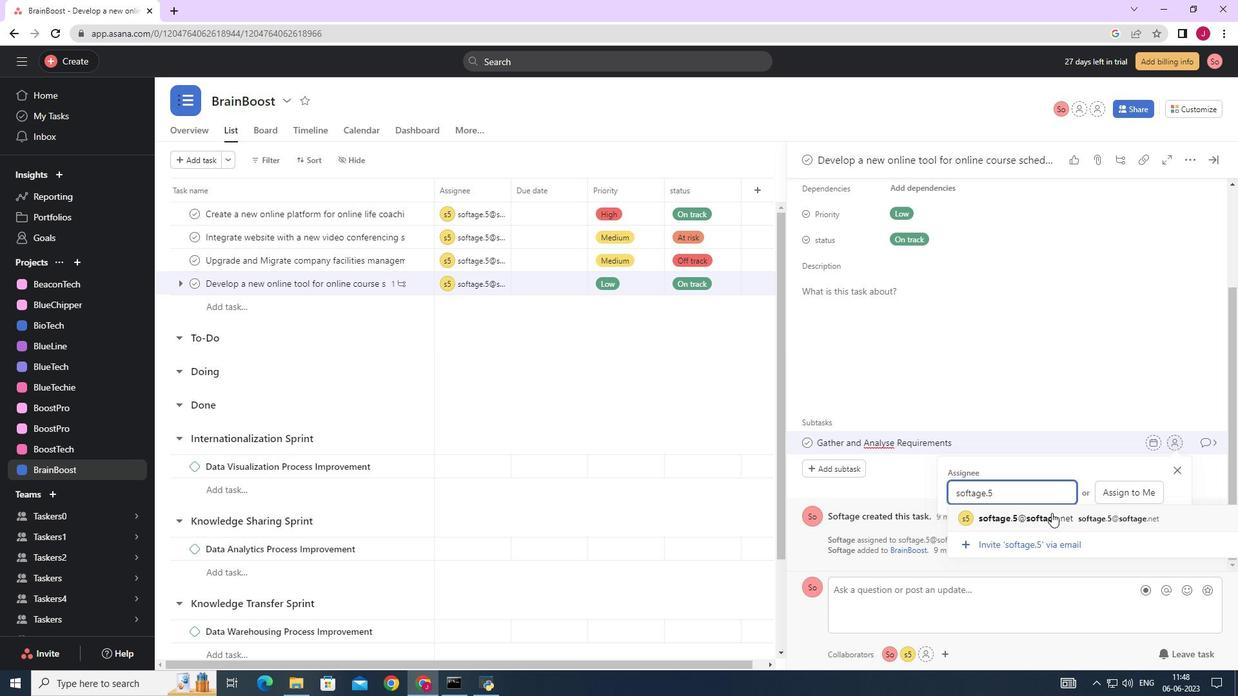 
Action: Mouse pressed left at (1037, 518)
Screenshot: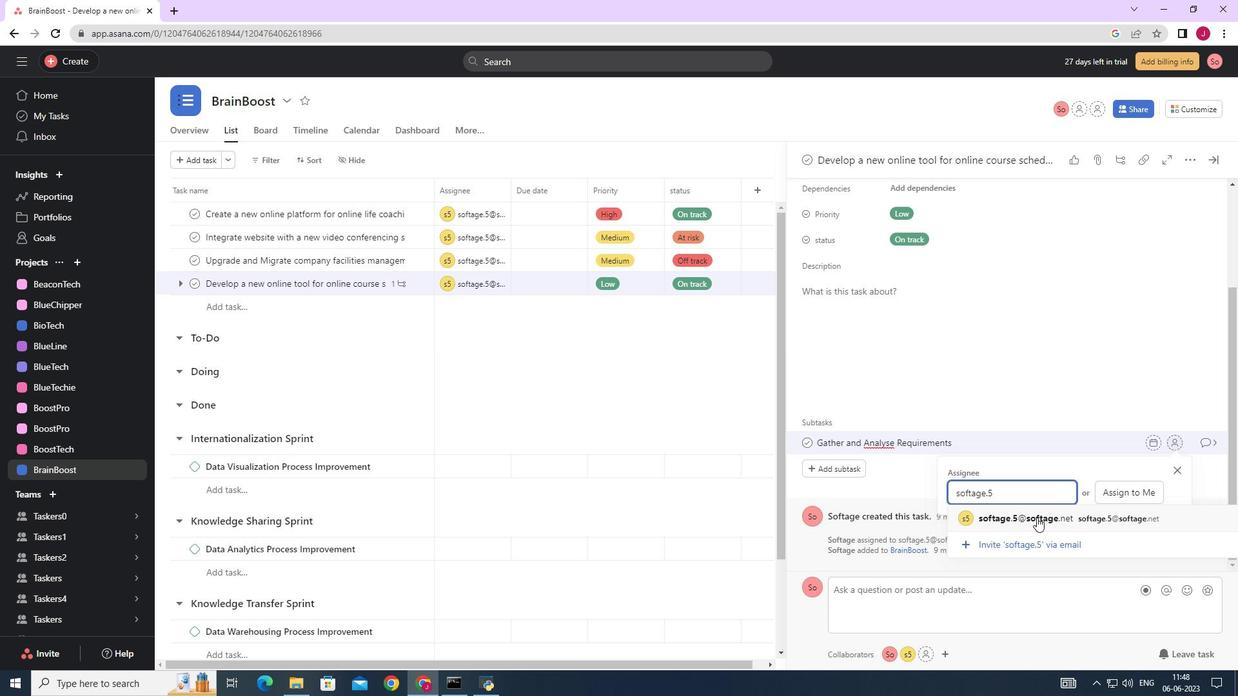 
Action: Mouse moved to (1207, 445)
Screenshot: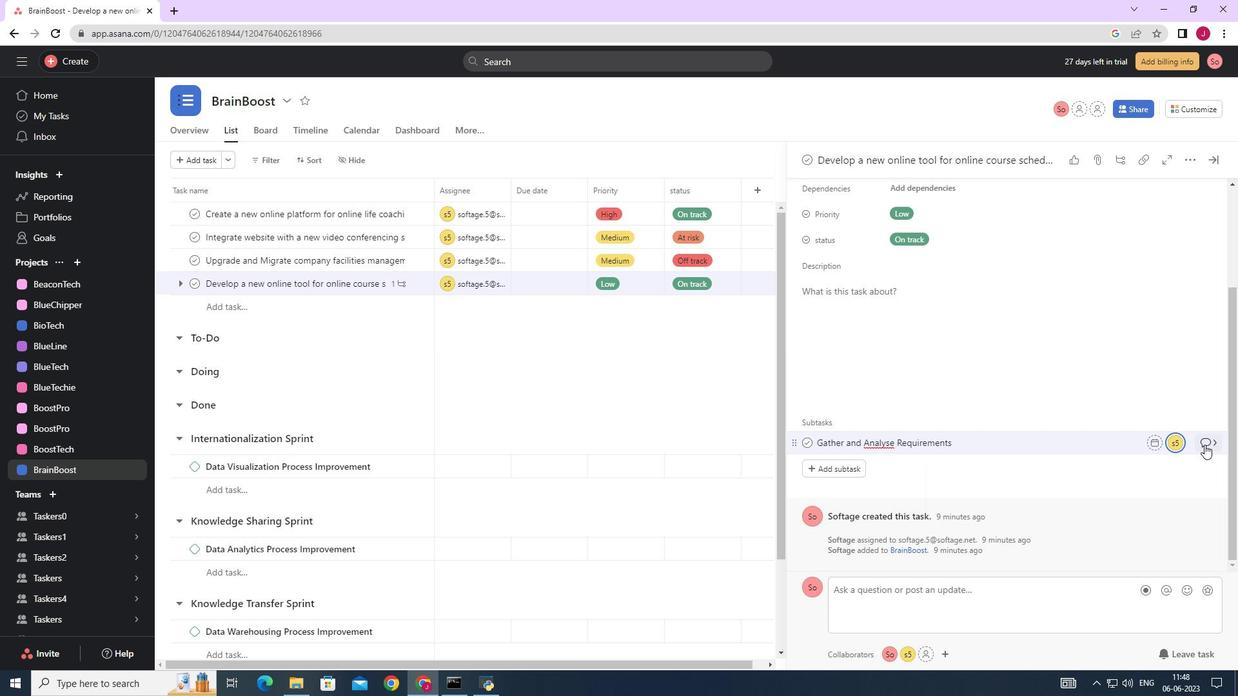 
Action: Mouse pressed left at (1207, 445)
Screenshot: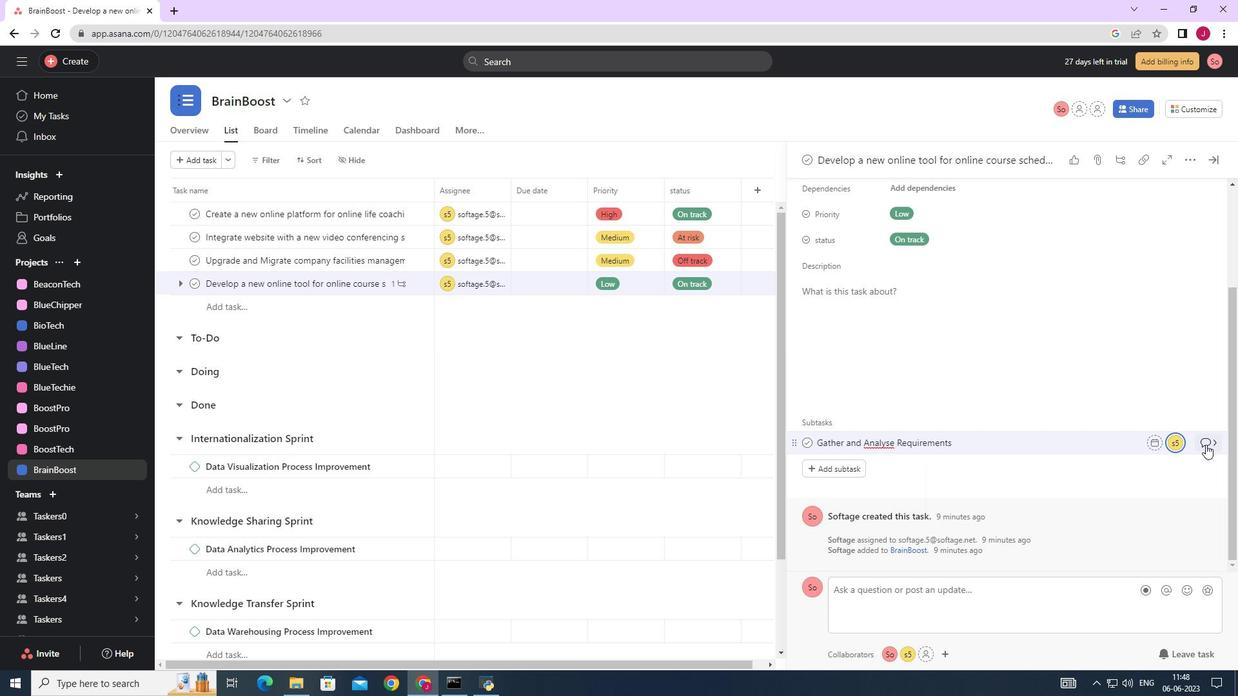 
Action: Mouse moved to (858, 338)
Screenshot: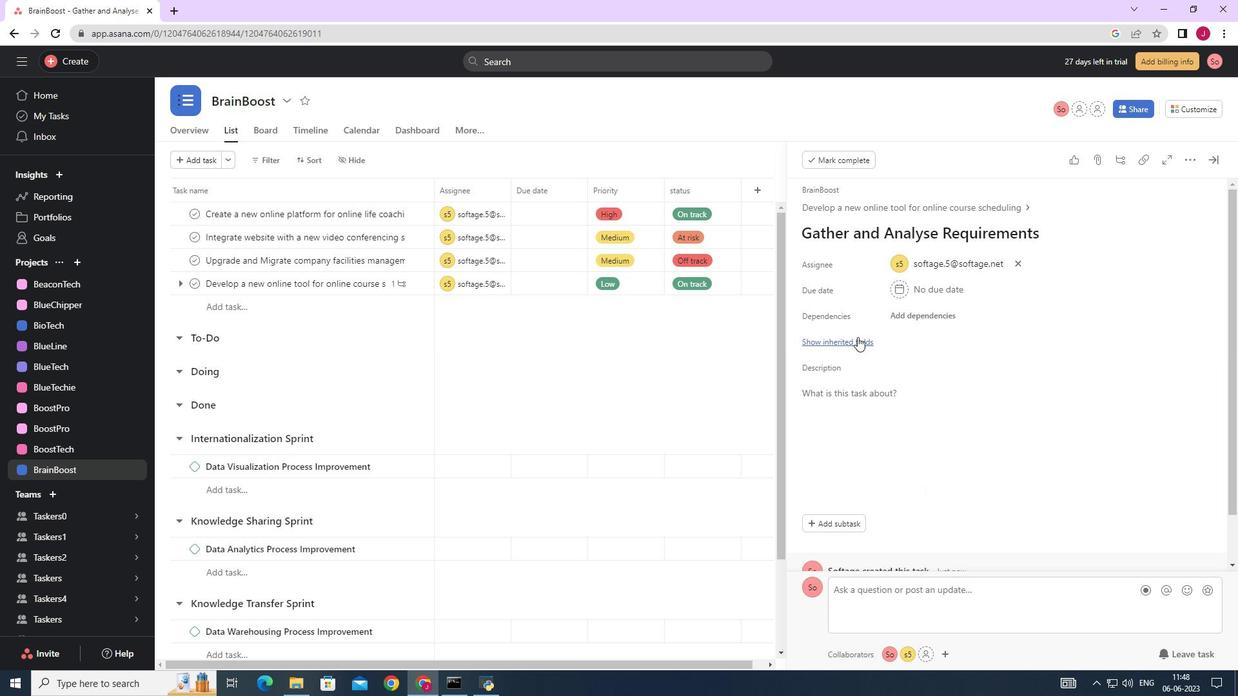 
Action: Mouse pressed left at (858, 338)
Screenshot: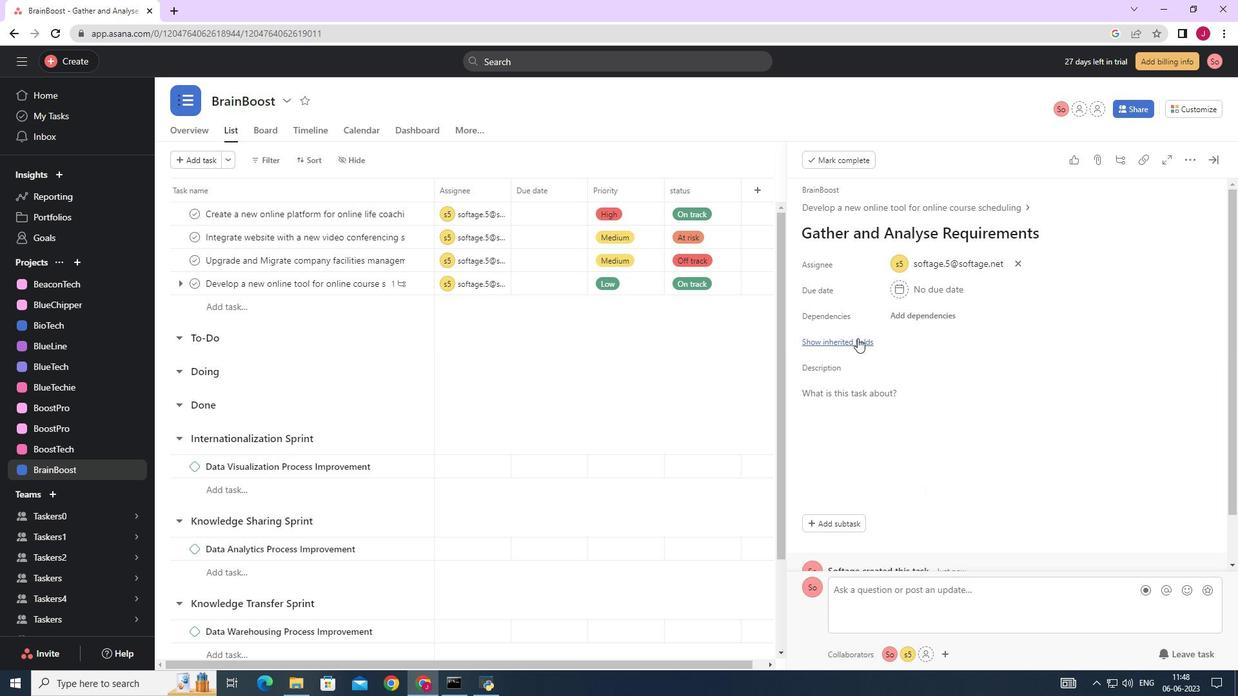 
Action: Mouse moved to (902, 376)
Screenshot: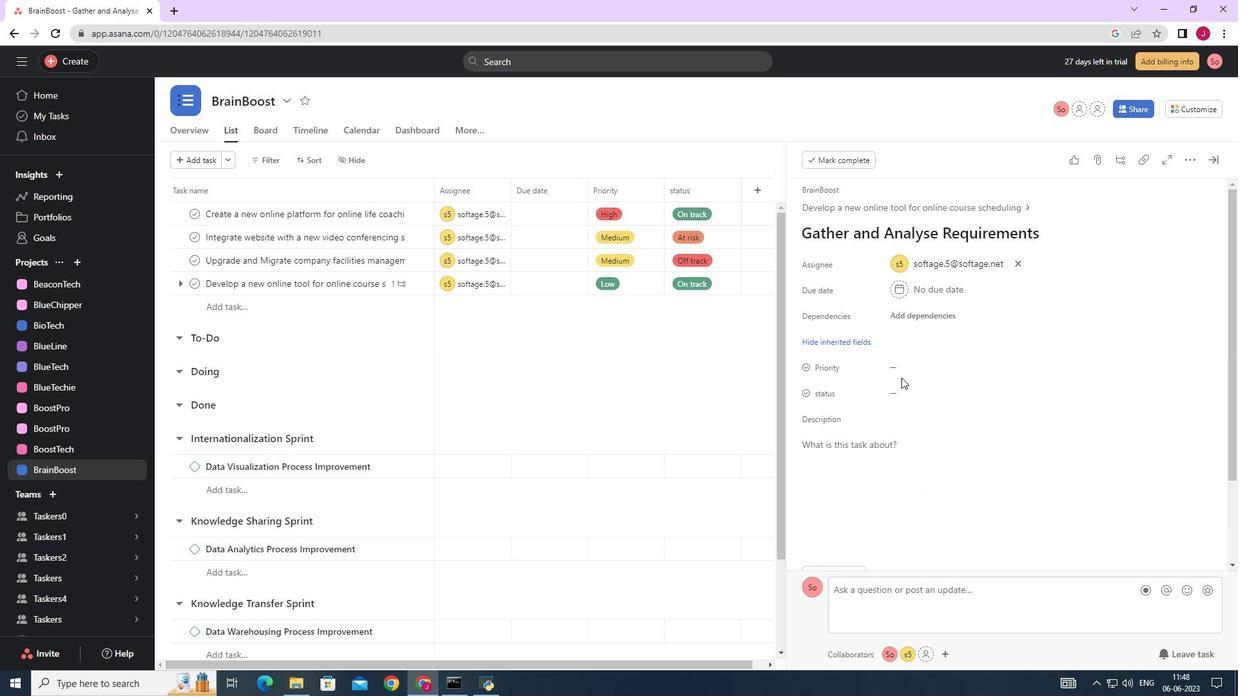 
Action: Mouse pressed left at (902, 376)
Screenshot: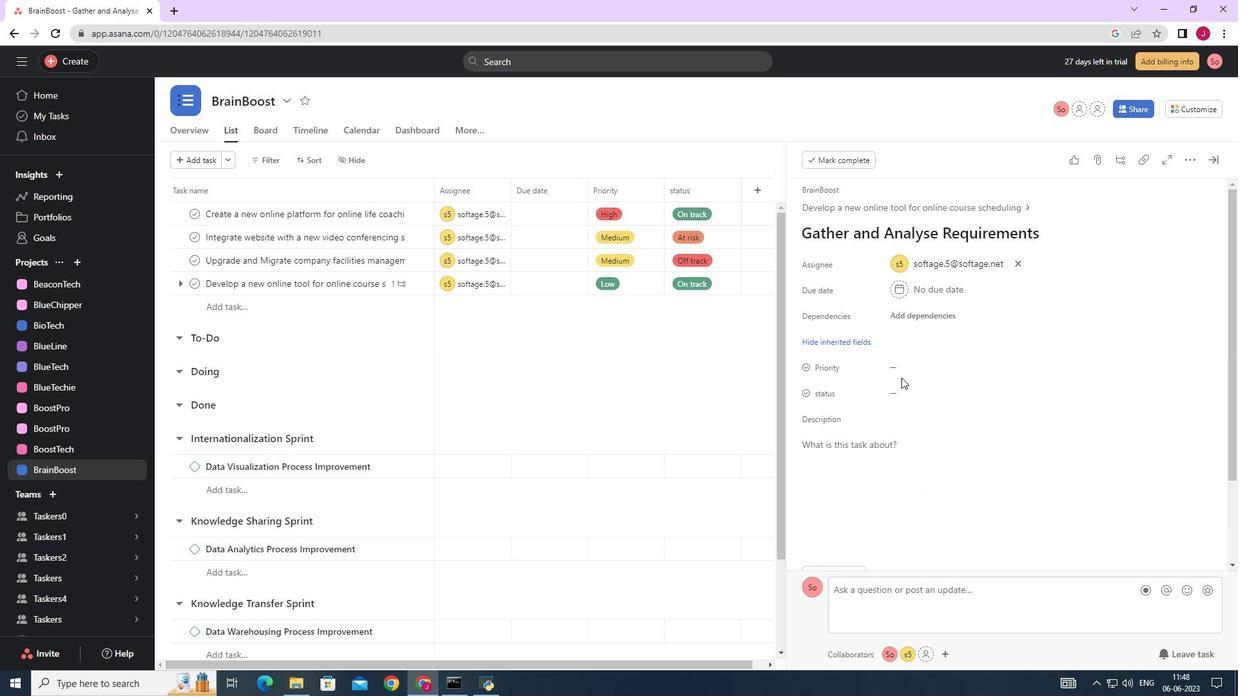 
Action: Mouse moved to (902, 369)
Screenshot: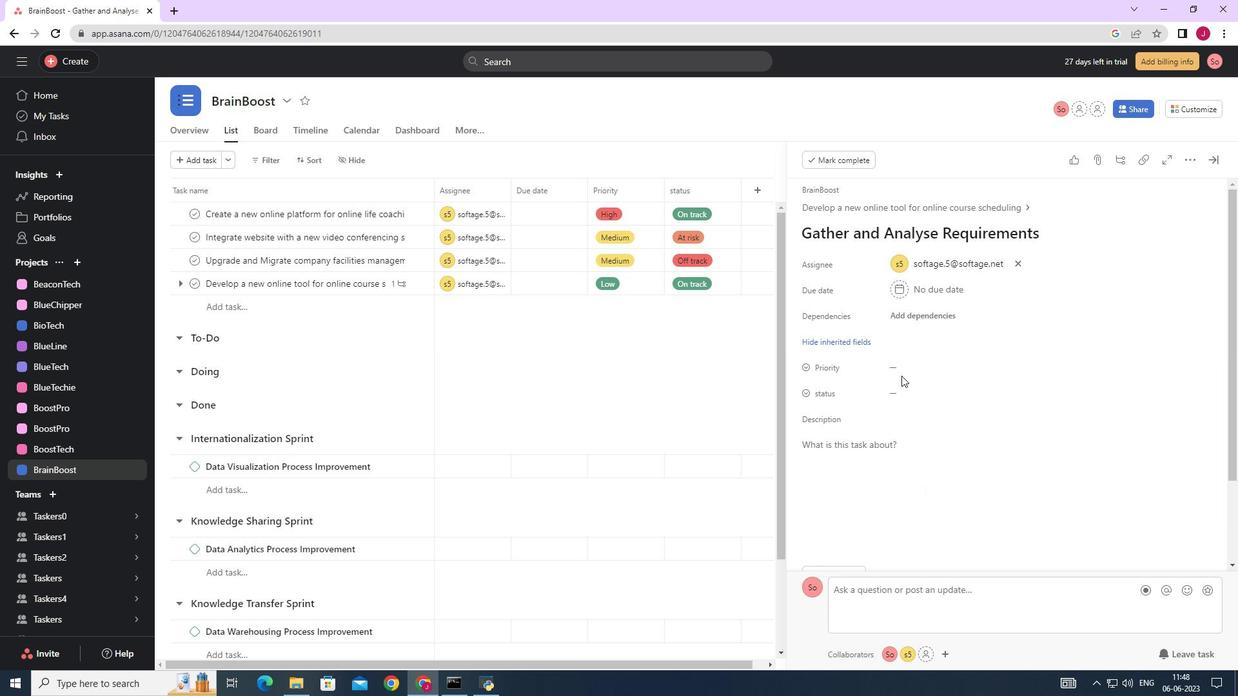 
Action: Mouse pressed left at (902, 369)
Screenshot: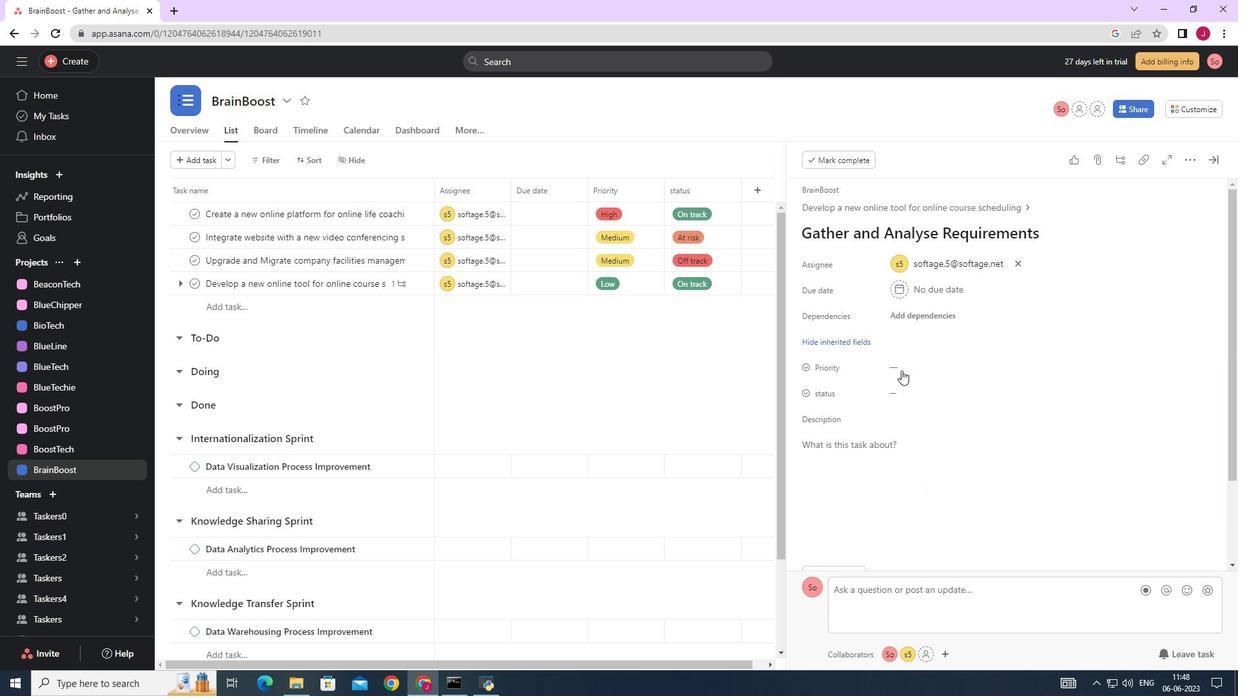
Action: Mouse moved to (918, 410)
Screenshot: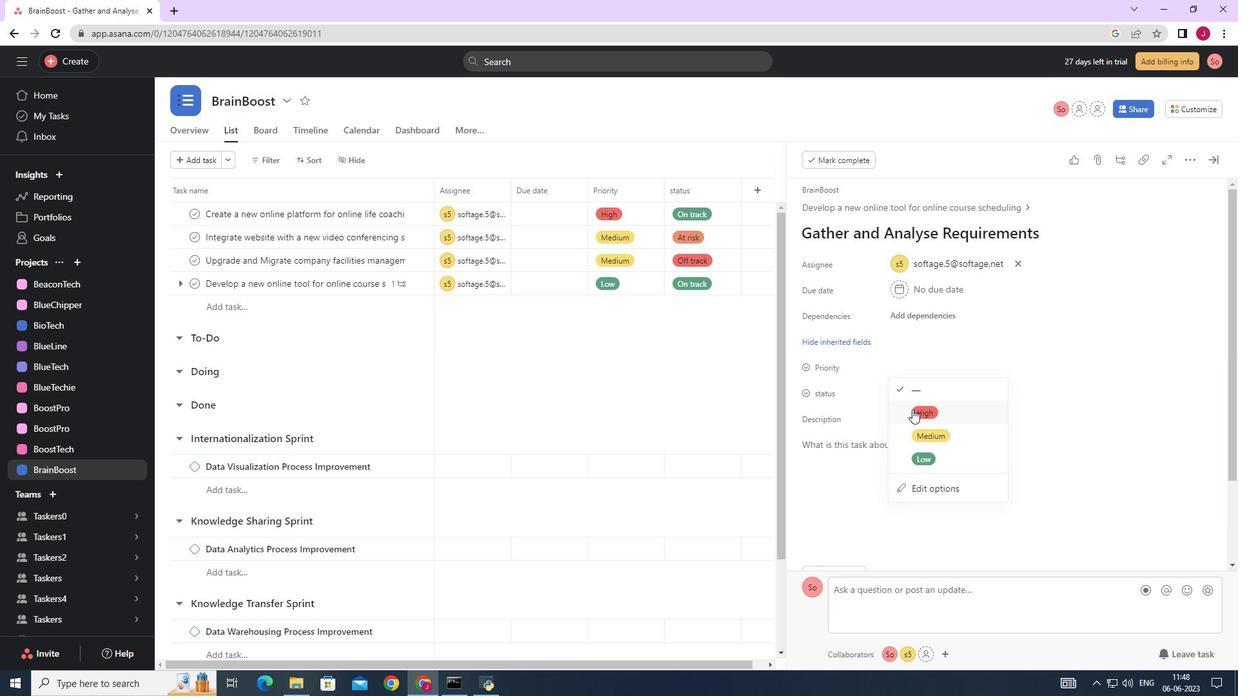 
Action: Mouse pressed left at (918, 410)
Screenshot: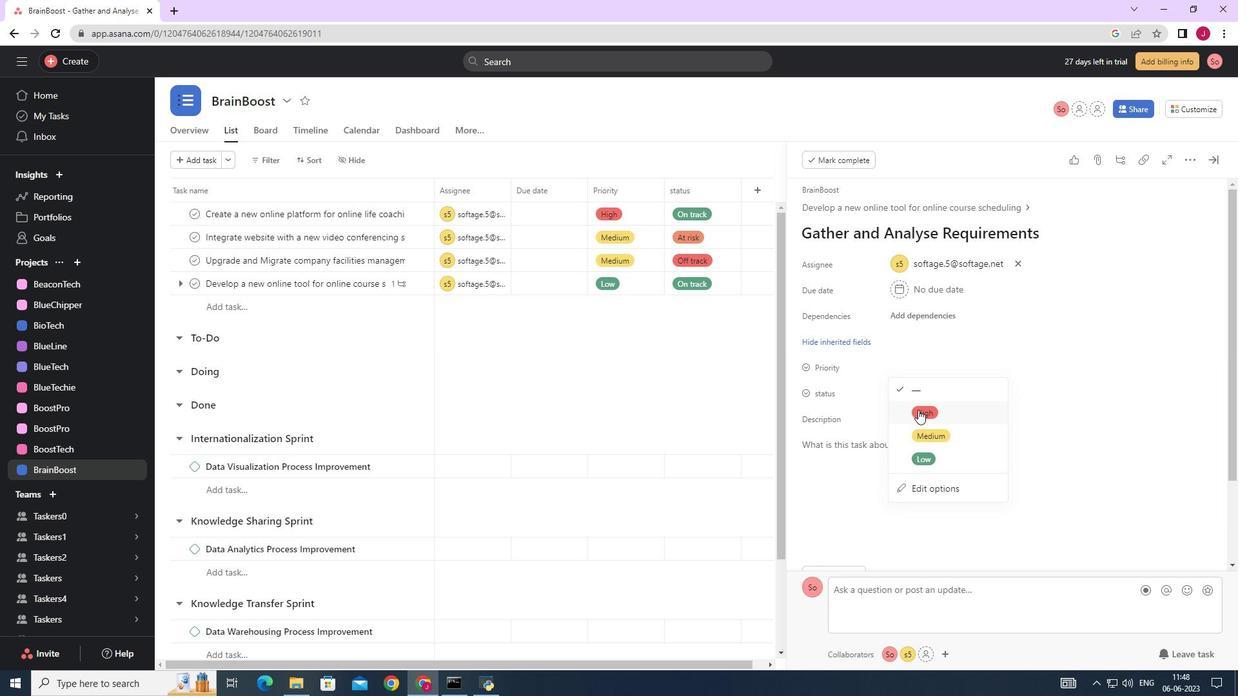 
Action: Mouse moved to (920, 400)
Screenshot: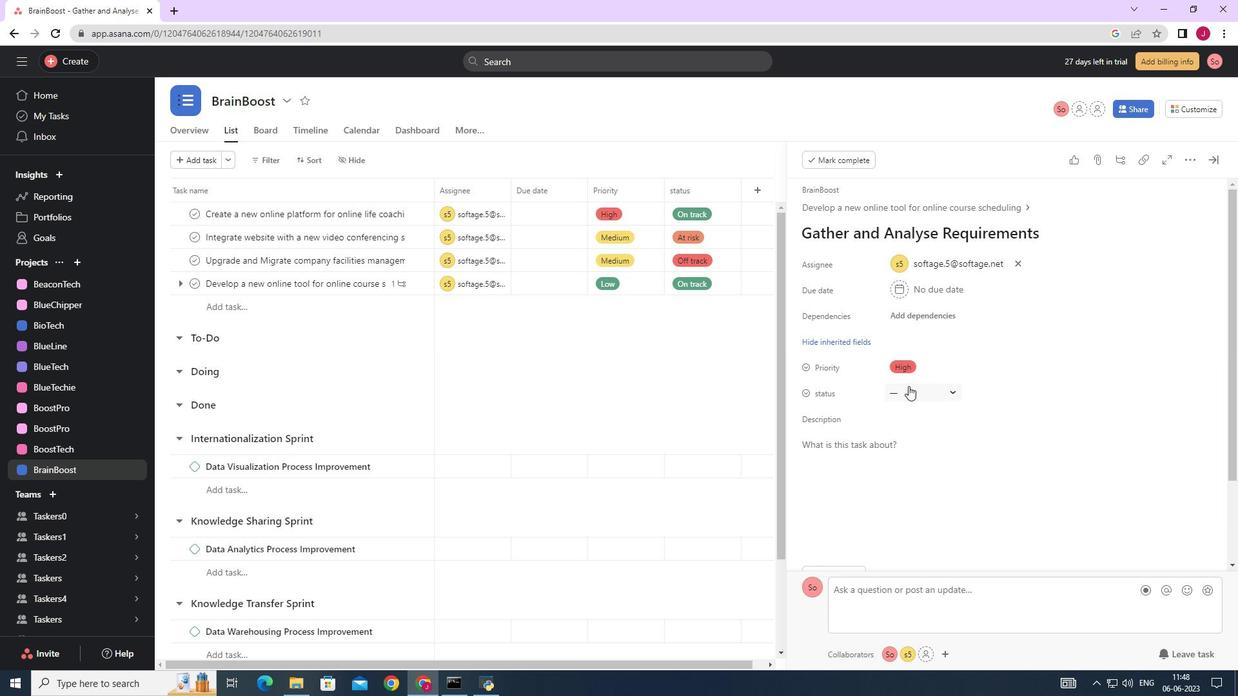 
Action: Mouse pressed left at (920, 400)
Screenshot: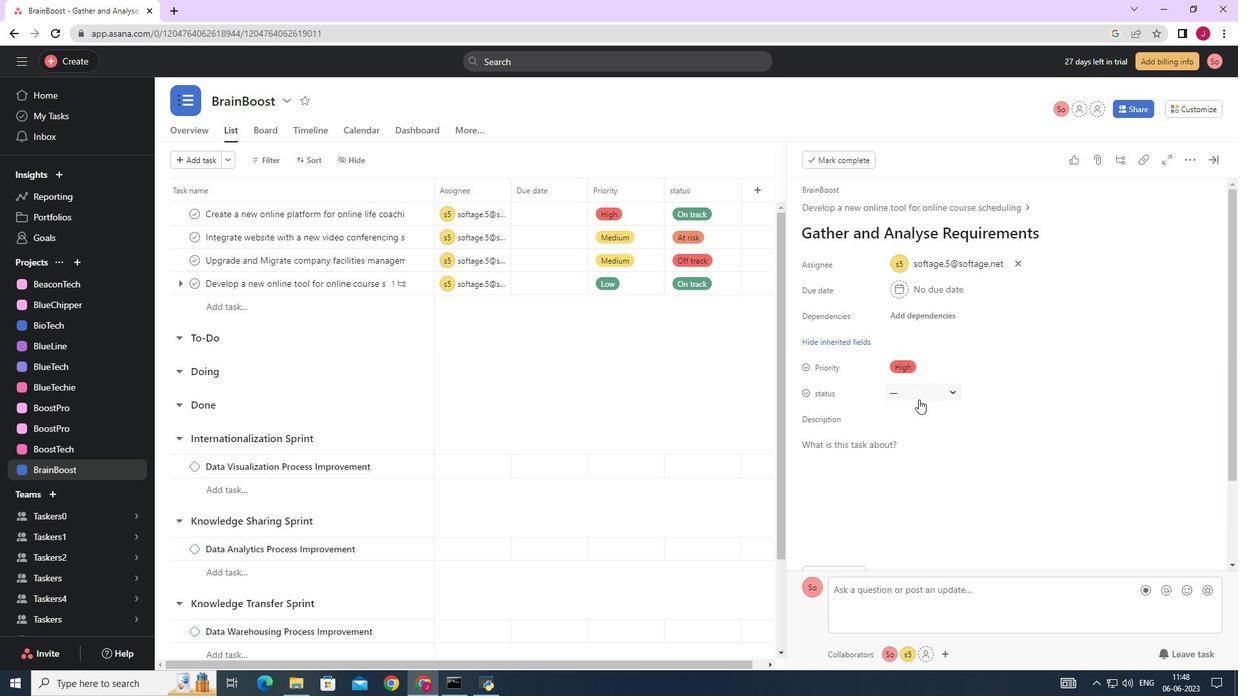 
Action: Mouse moved to (933, 459)
Screenshot: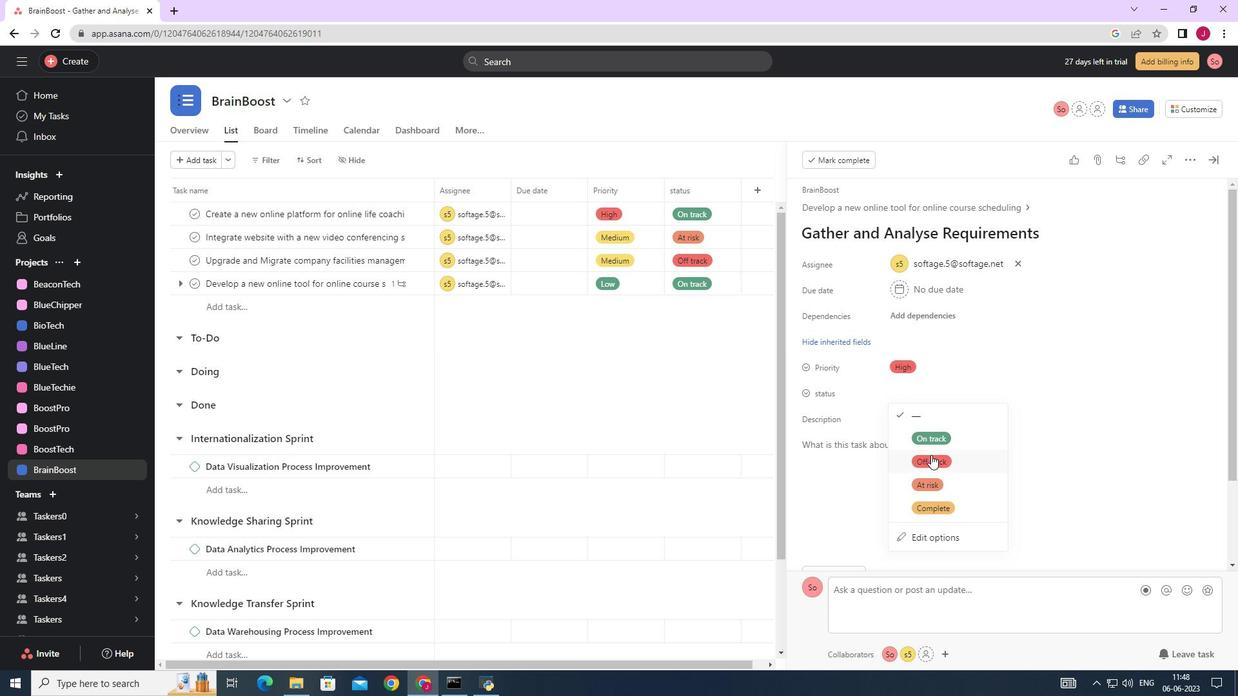 
Action: Mouse pressed left at (933, 459)
Screenshot: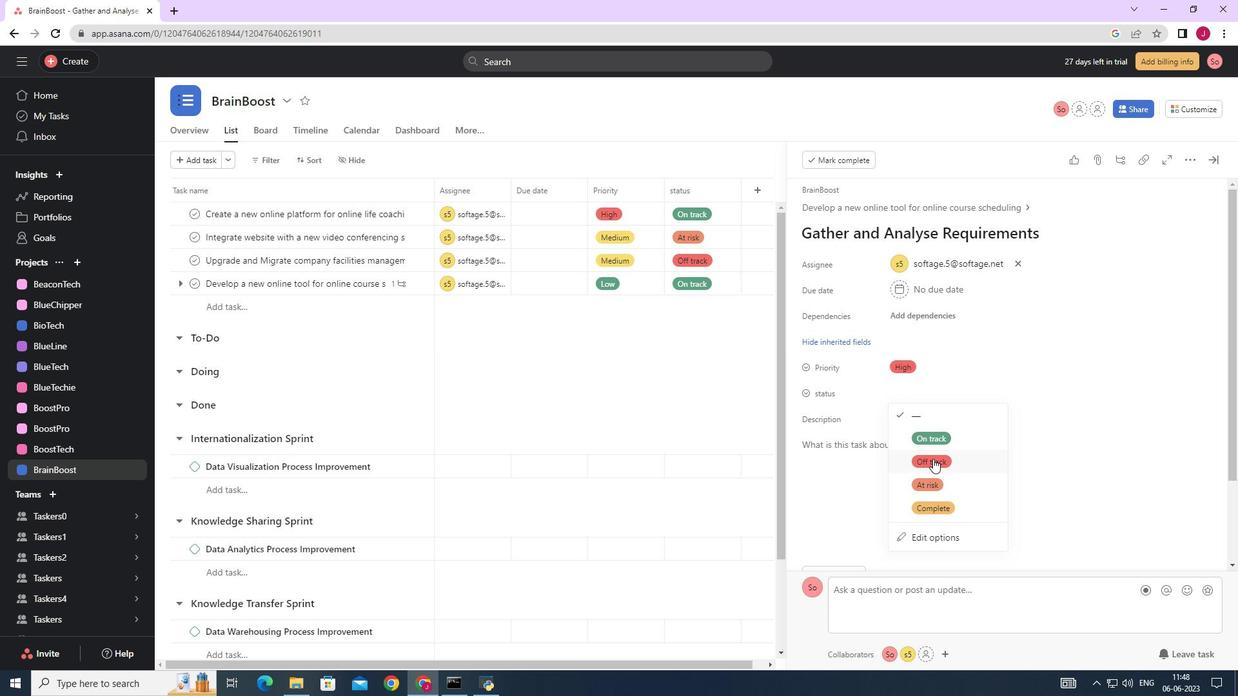 
Action: Mouse moved to (1220, 159)
Screenshot: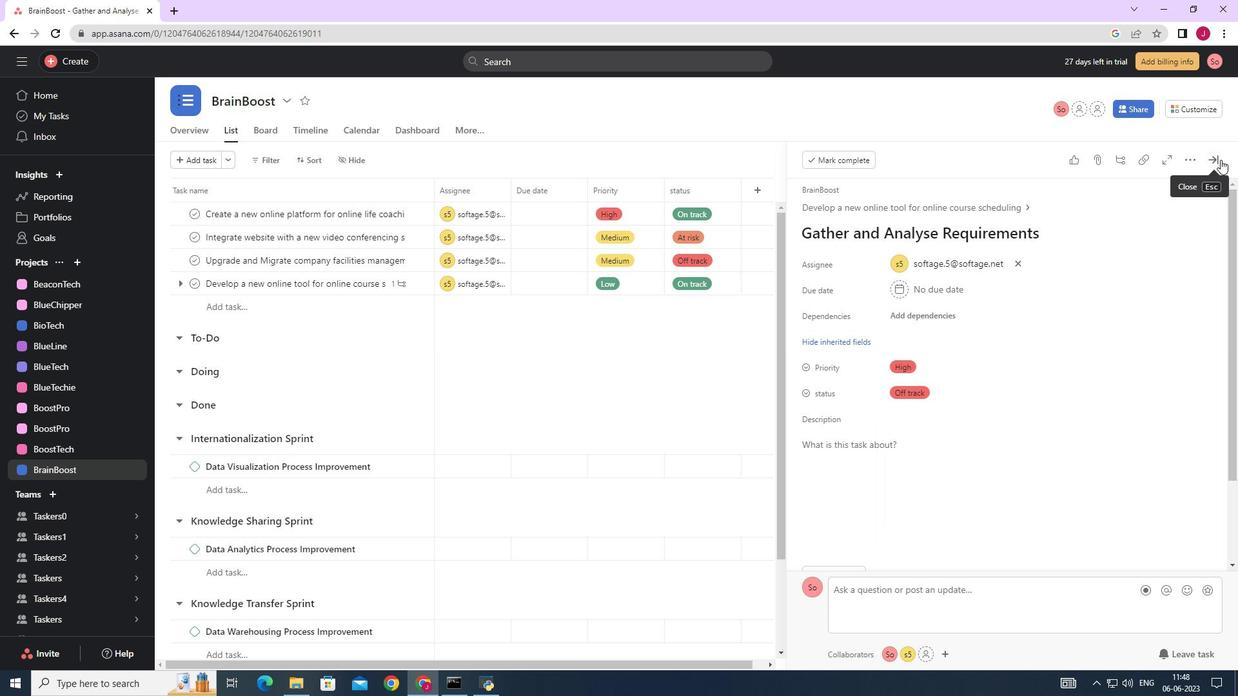
Action: Mouse pressed left at (1220, 159)
Screenshot: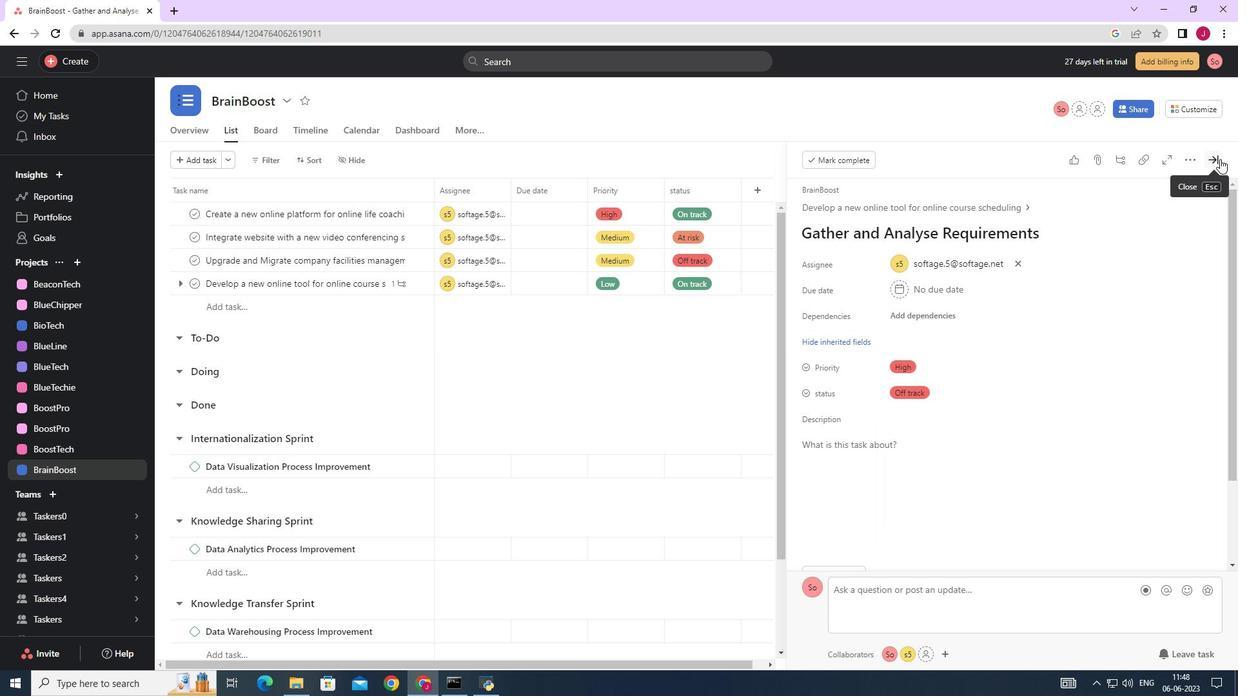 
Action: Mouse moved to (897, 245)
Screenshot: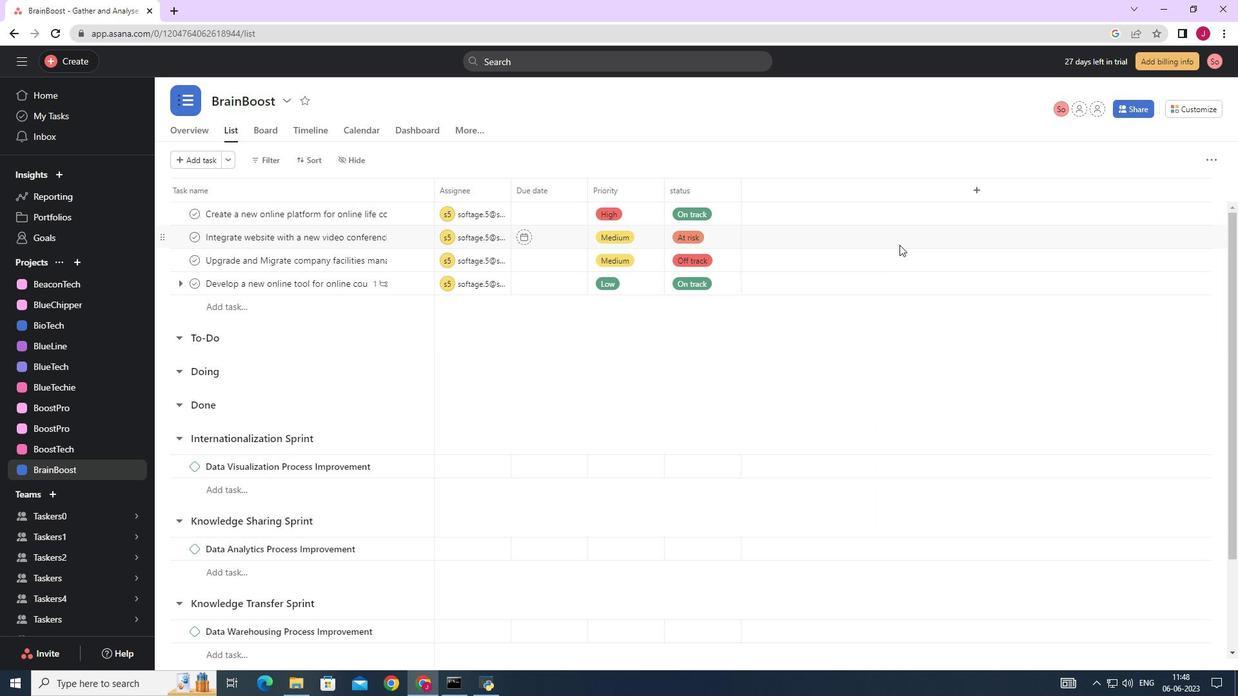 
